 Task: Look for space in Sigli, Indonesia from 5th September, 2023 to 12th September, 2023 for 2 adults in price range Rs.10000 to Rs.15000.  With 1  bedroom having 1 bed and 1 bathroom. Property type can be house, flat, guest house, hotel. Booking option can be shelf check-in. Required host language is English.
Action: Mouse moved to (428, 68)
Screenshot: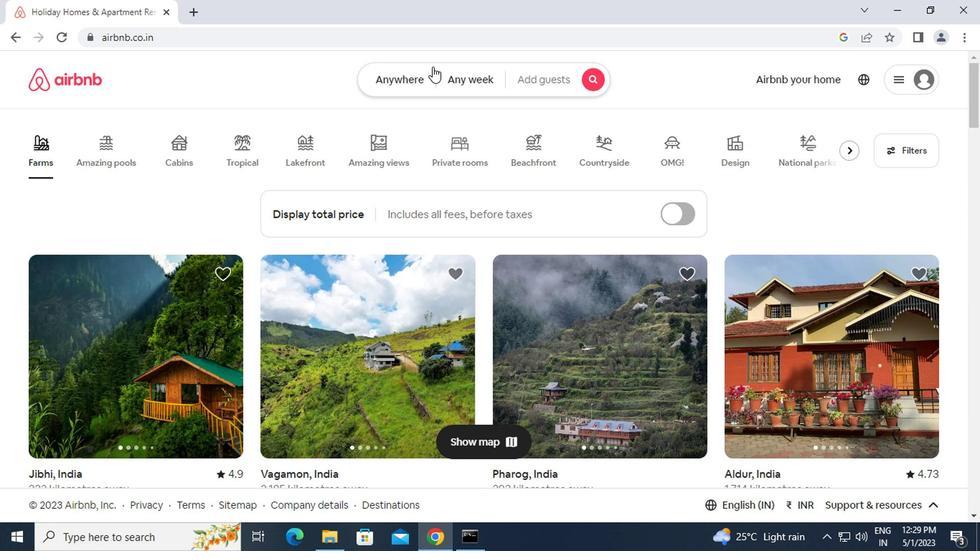 
Action: Mouse pressed left at (428, 68)
Screenshot: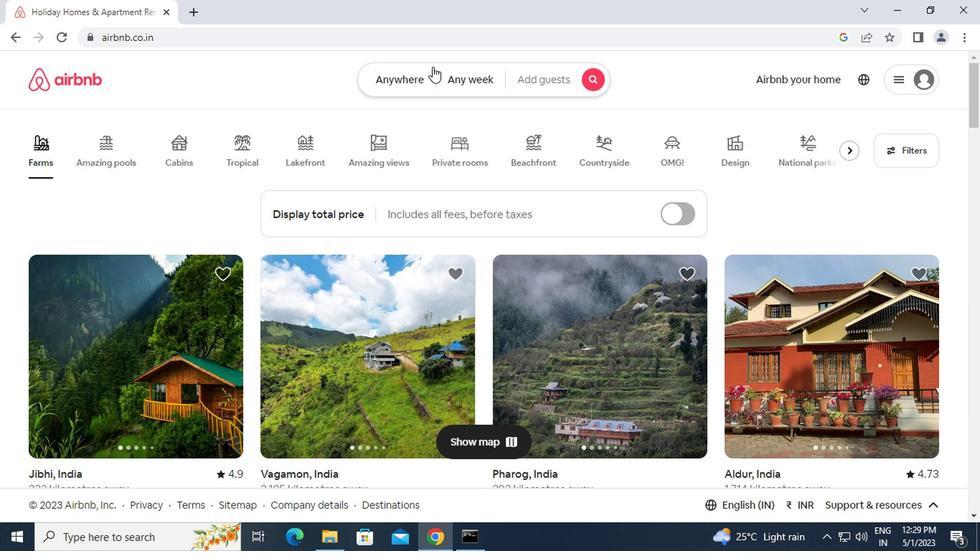 
Action: Mouse moved to (359, 126)
Screenshot: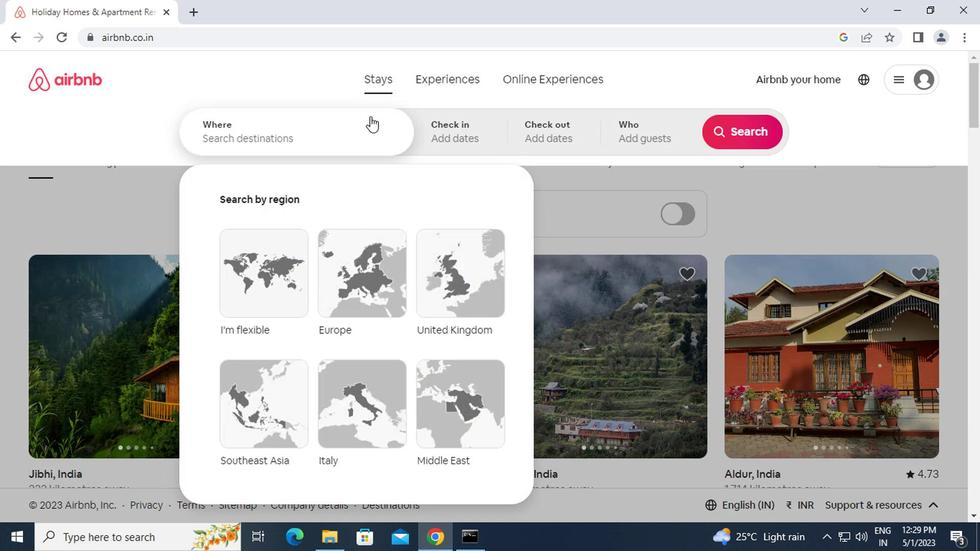 
Action: Mouse pressed left at (359, 126)
Screenshot: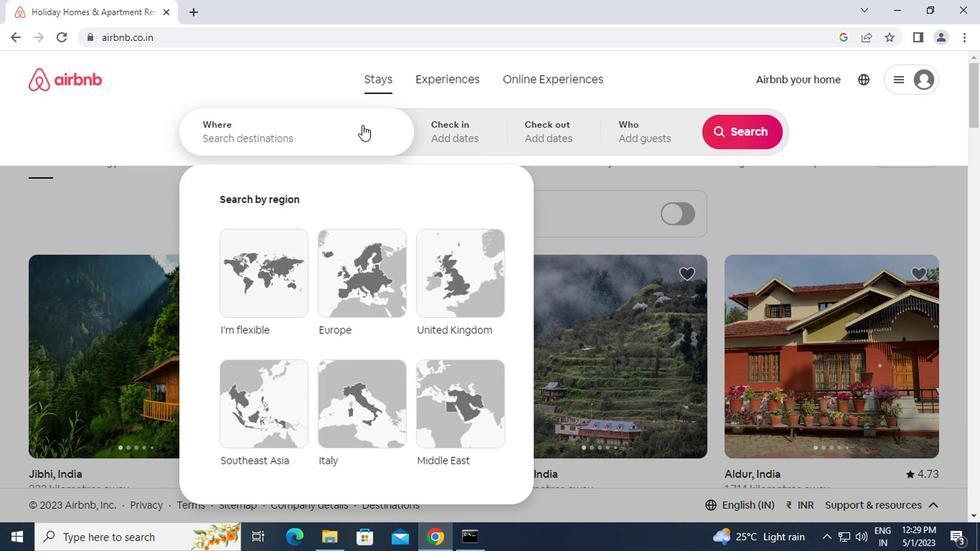
Action: Key pressed <Key.caps_lock>s<Key.caps_lock>igli,<Key.space><Key.caps_lock>i<Key.caps_lock>ndonesia<Key.enter>
Screenshot: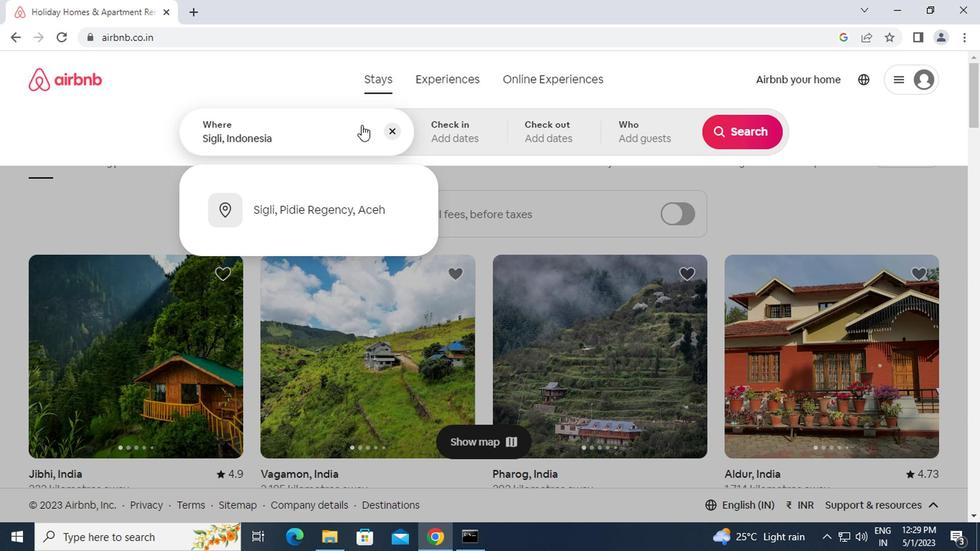 
Action: Mouse moved to (725, 245)
Screenshot: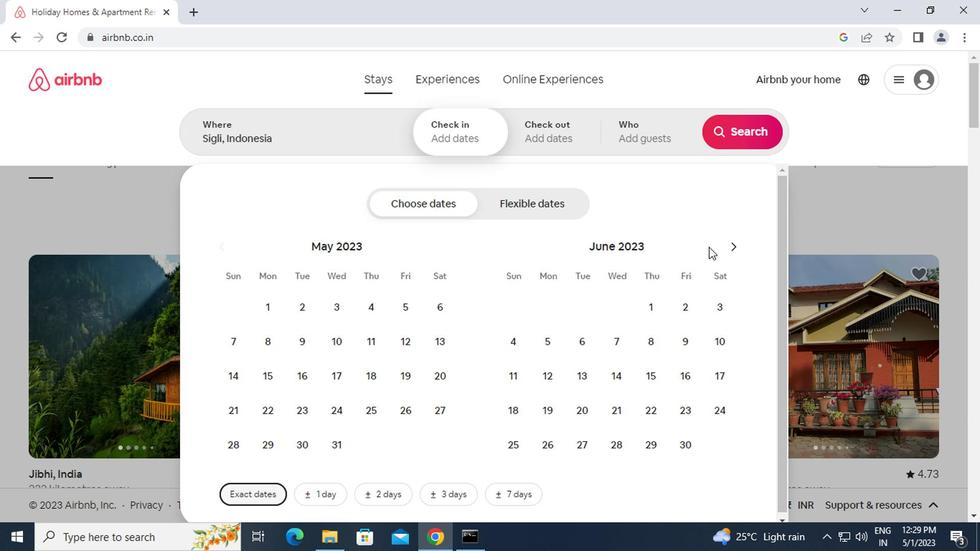 
Action: Mouse pressed left at (725, 245)
Screenshot: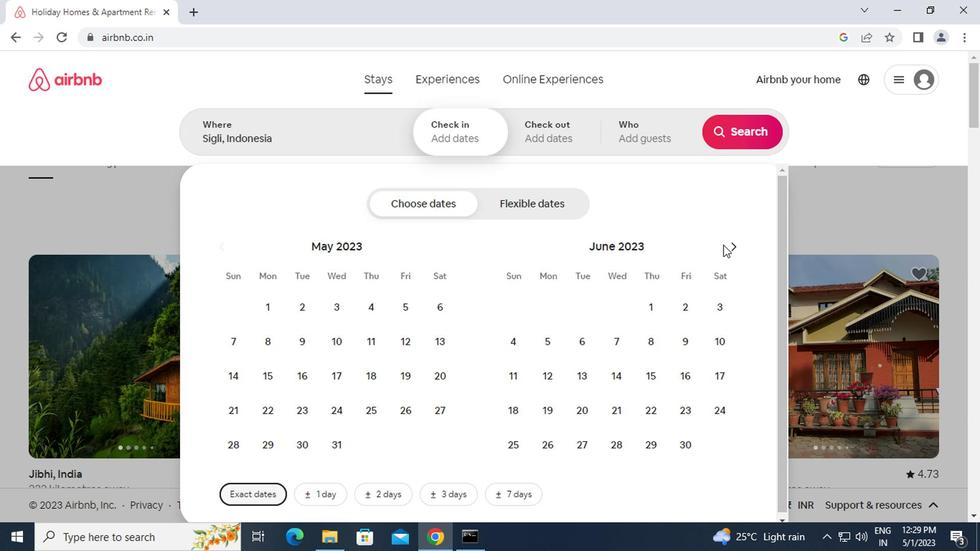 
Action: Mouse pressed left at (725, 245)
Screenshot: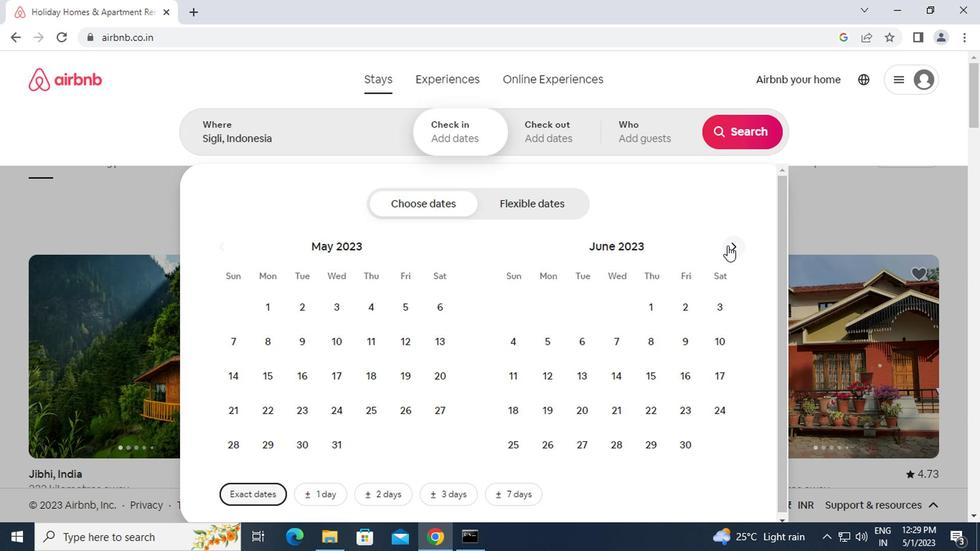
Action: Mouse pressed left at (725, 245)
Screenshot: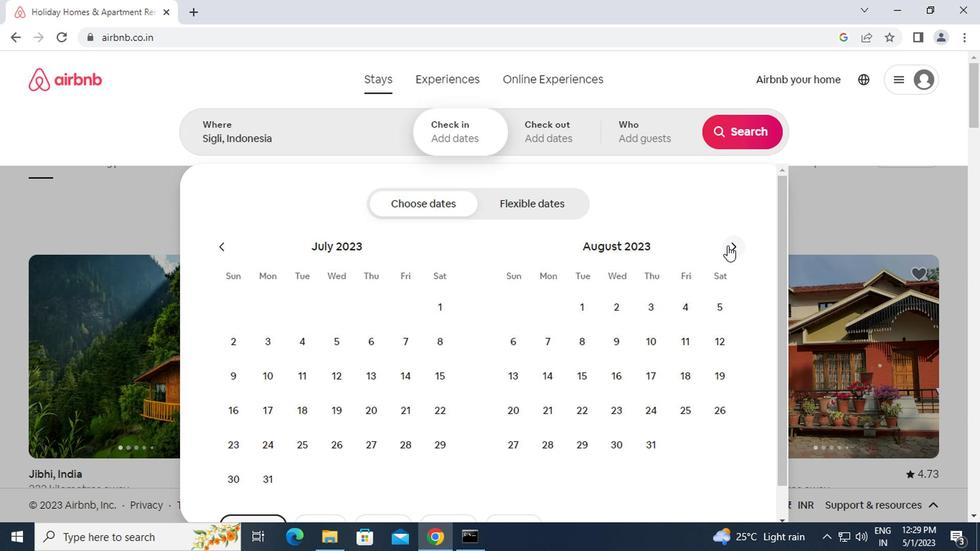 
Action: Mouse moved to (577, 343)
Screenshot: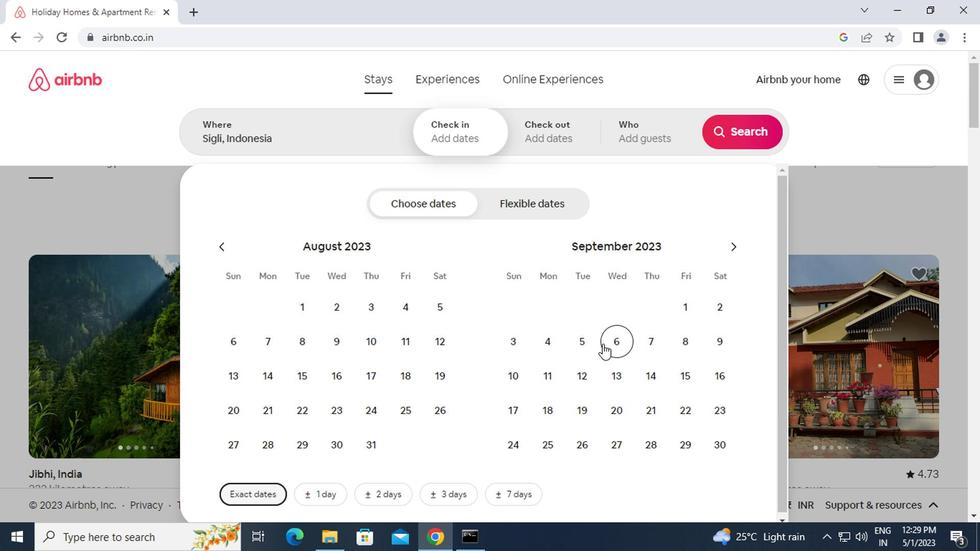 
Action: Mouse pressed left at (577, 343)
Screenshot: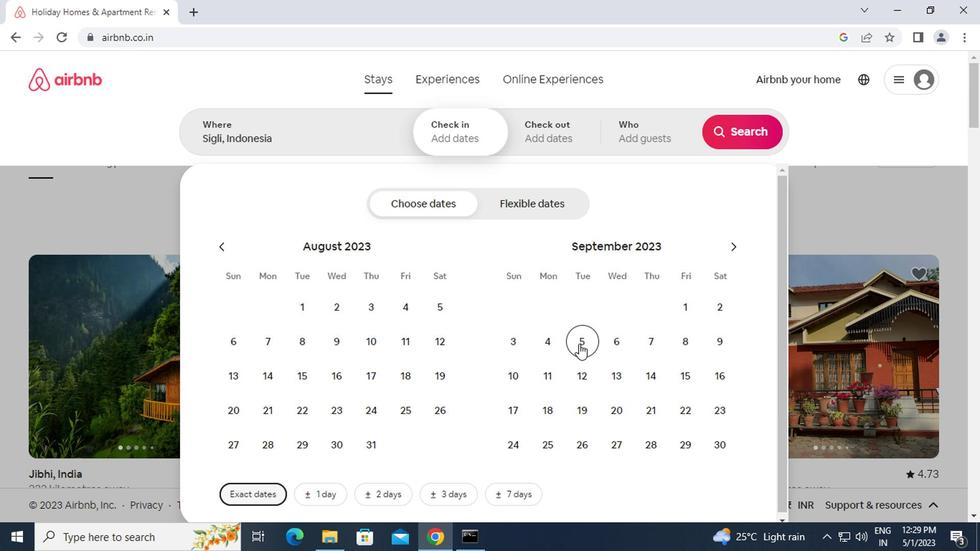 
Action: Mouse moved to (581, 377)
Screenshot: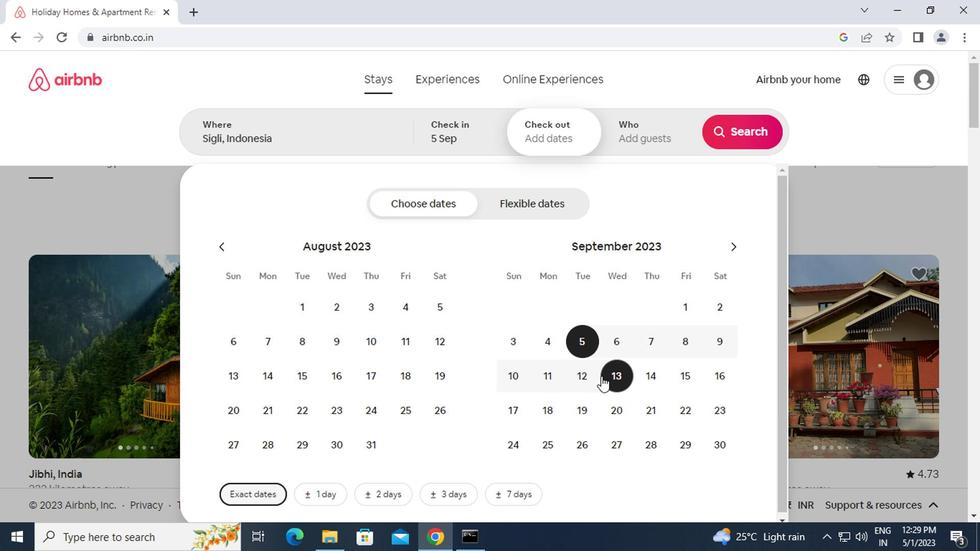 
Action: Mouse pressed left at (581, 377)
Screenshot: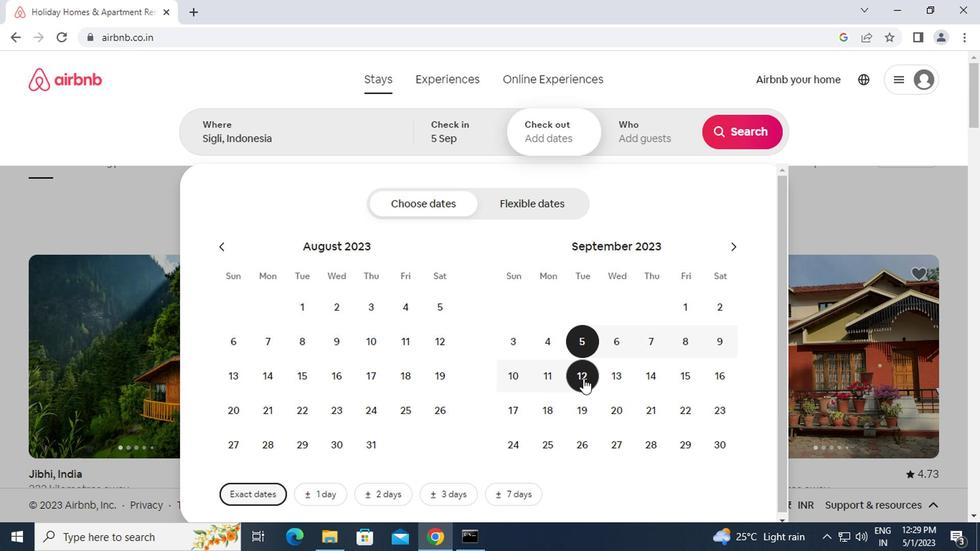 
Action: Mouse moved to (634, 128)
Screenshot: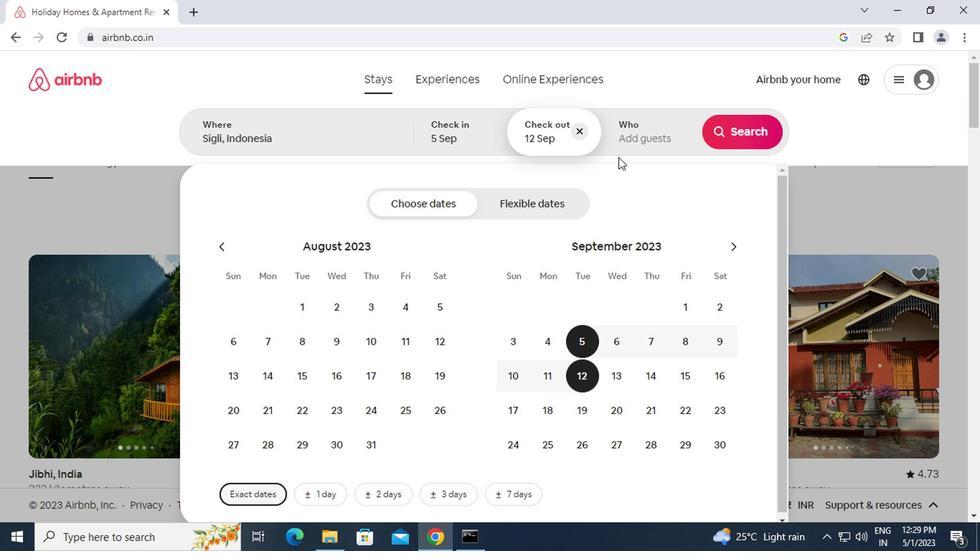 
Action: Mouse pressed left at (634, 128)
Screenshot: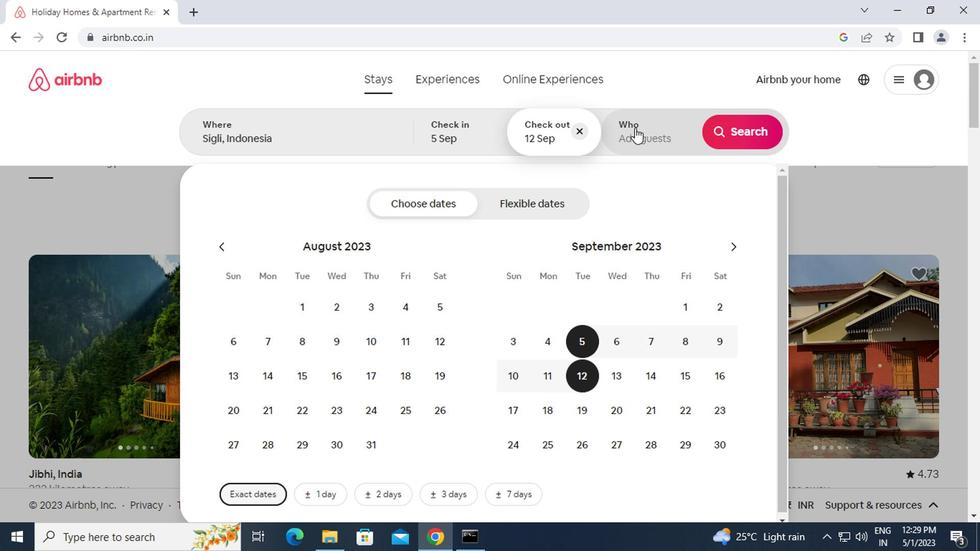 
Action: Mouse moved to (752, 210)
Screenshot: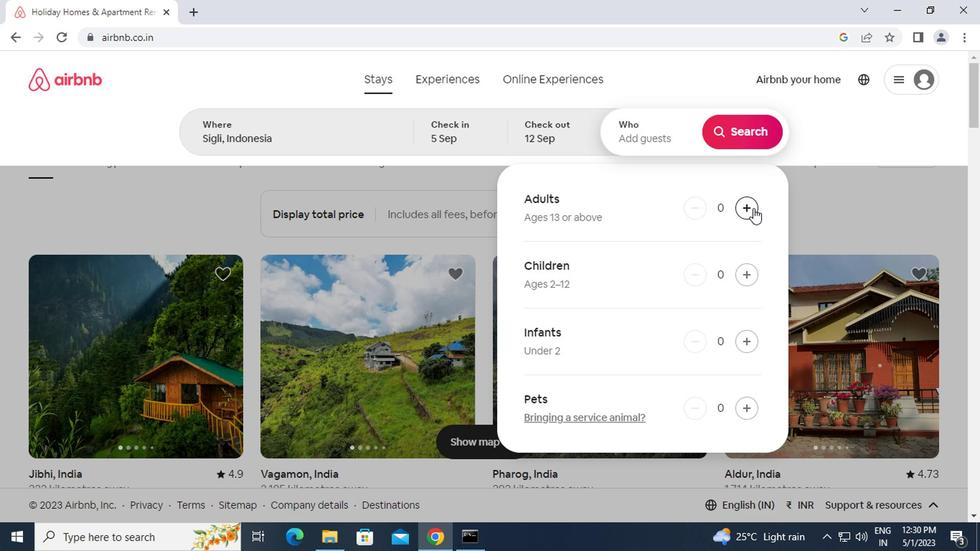 
Action: Mouse pressed left at (752, 210)
Screenshot: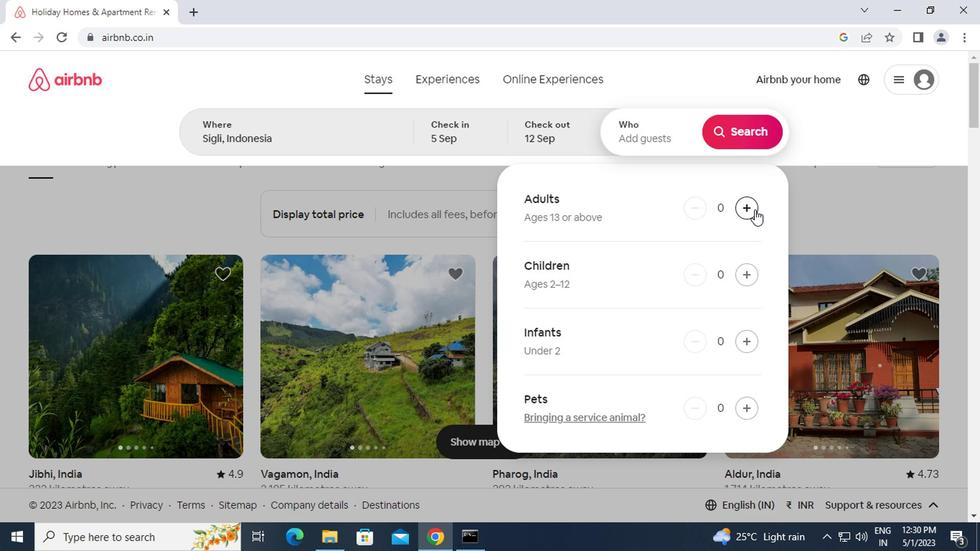 
Action: Mouse pressed left at (752, 210)
Screenshot: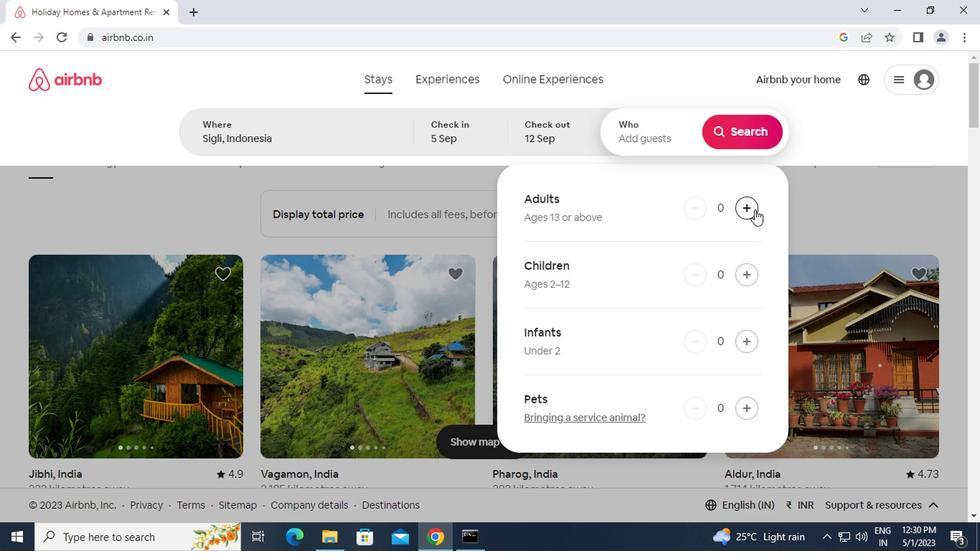 
Action: Mouse moved to (741, 138)
Screenshot: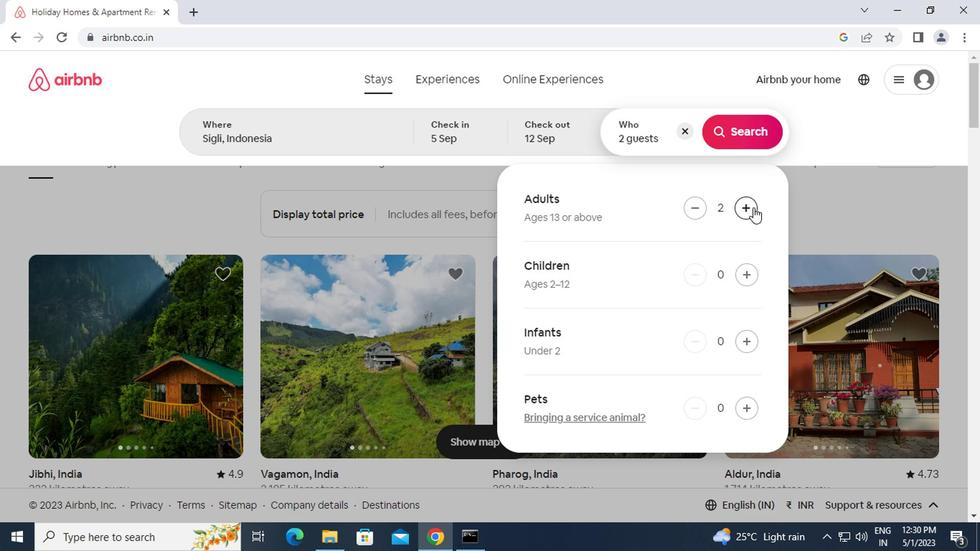 
Action: Mouse pressed left at (741, 138)
Screenshot: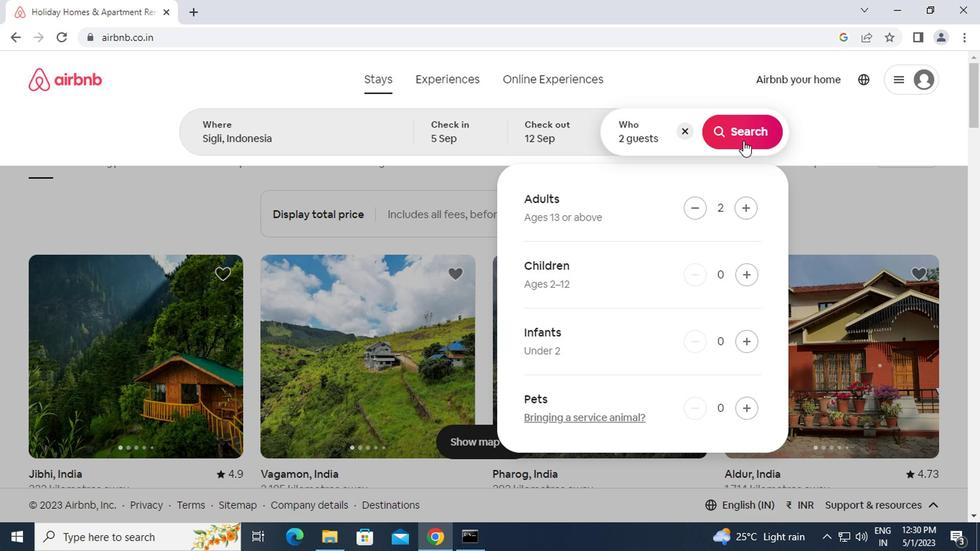 
Action: Mouse moved to (912, 135)
Screenshot: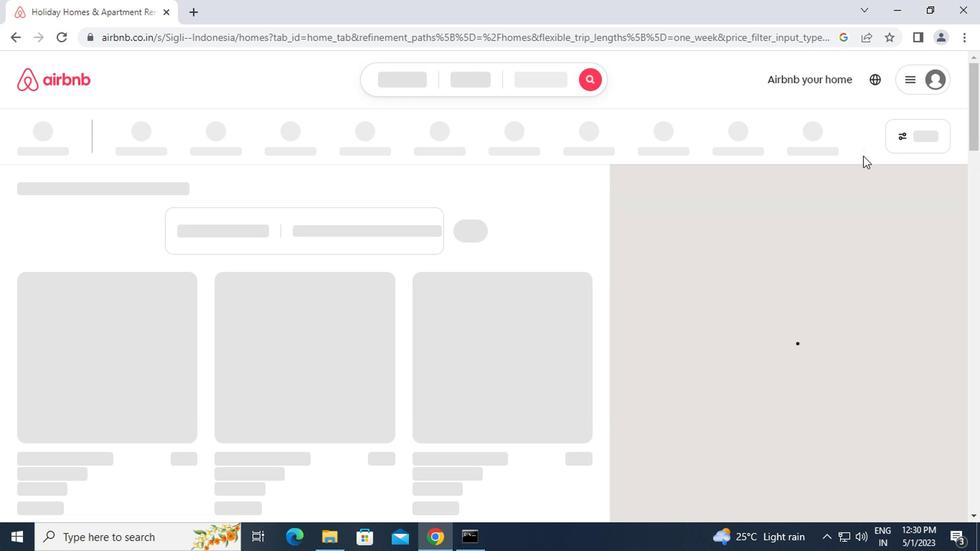 
Action: Mouse pressed left at (912, 135)
Screenshot: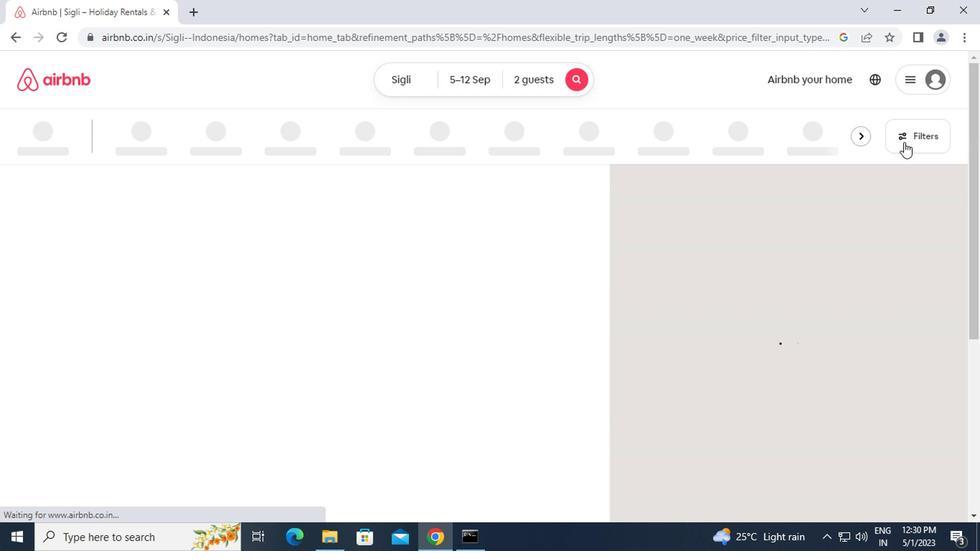
Action: Mouse moved to (314, 230)
Screenshot: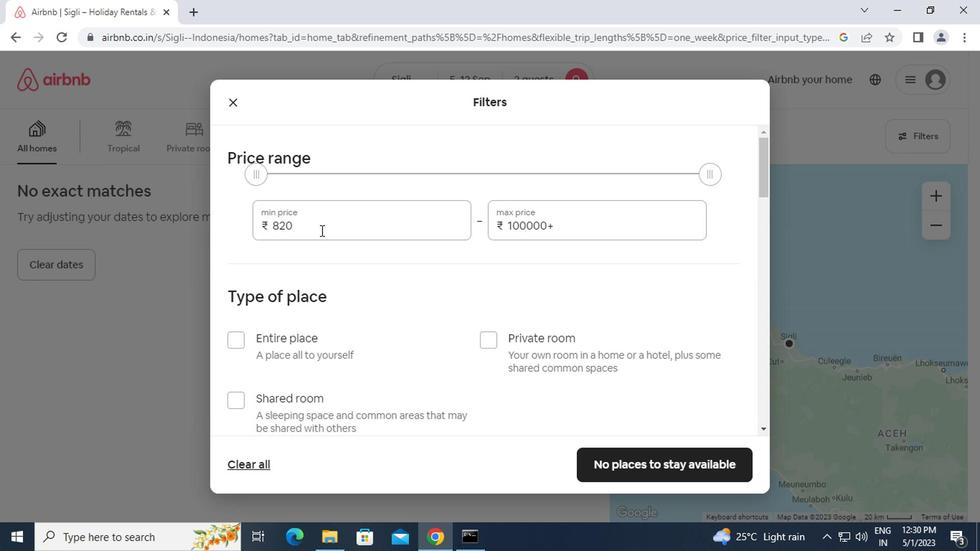 
Action: Mouse pressed left at (314, 230)
Screenshot: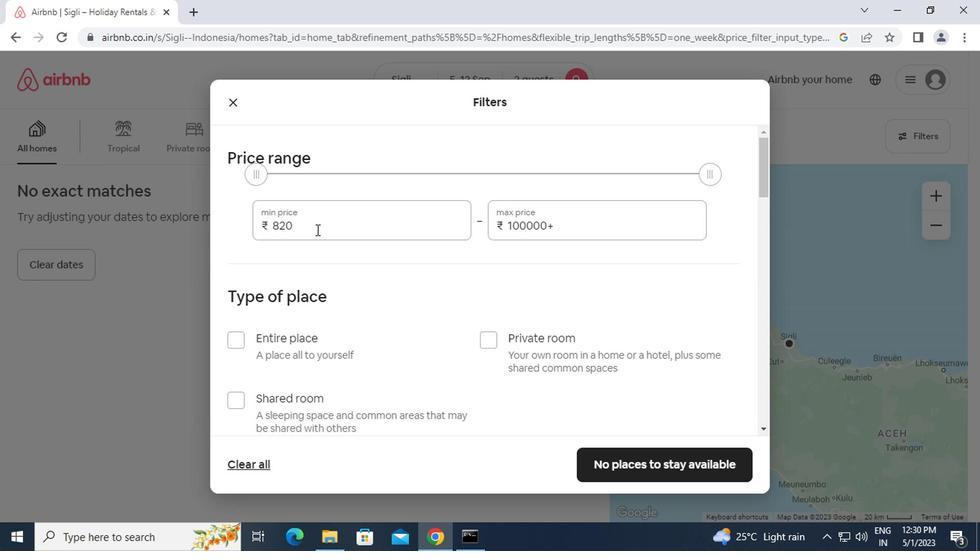 
Action: Mouse moved to (222, 232)
Screenshot: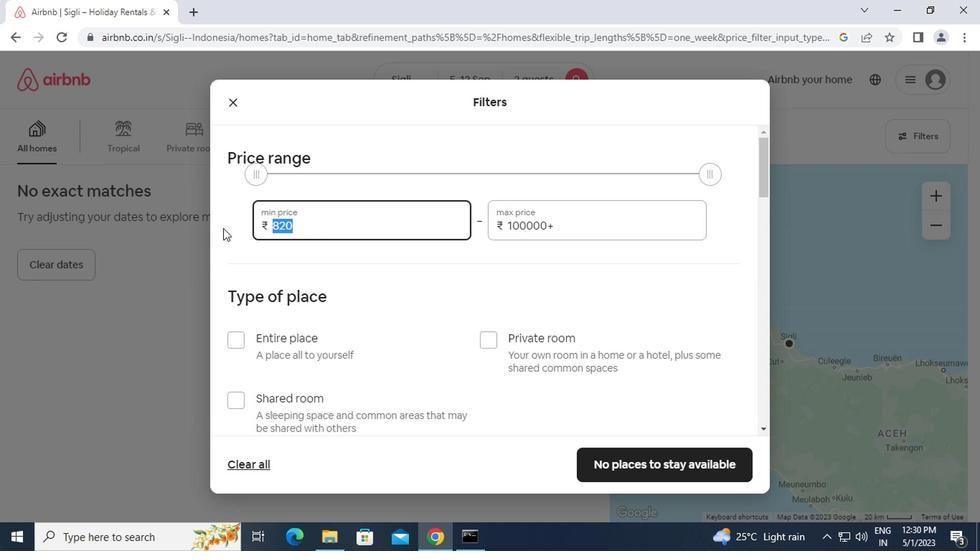 
Action: Key pressed 10000<Key.tab><Key.backspace><Key.backspace><Key.backspace><Key.backspace><Key.backspace><Key.backspace><Key.backspace><Key.backspace><Key.backspace>15000
Screenshot: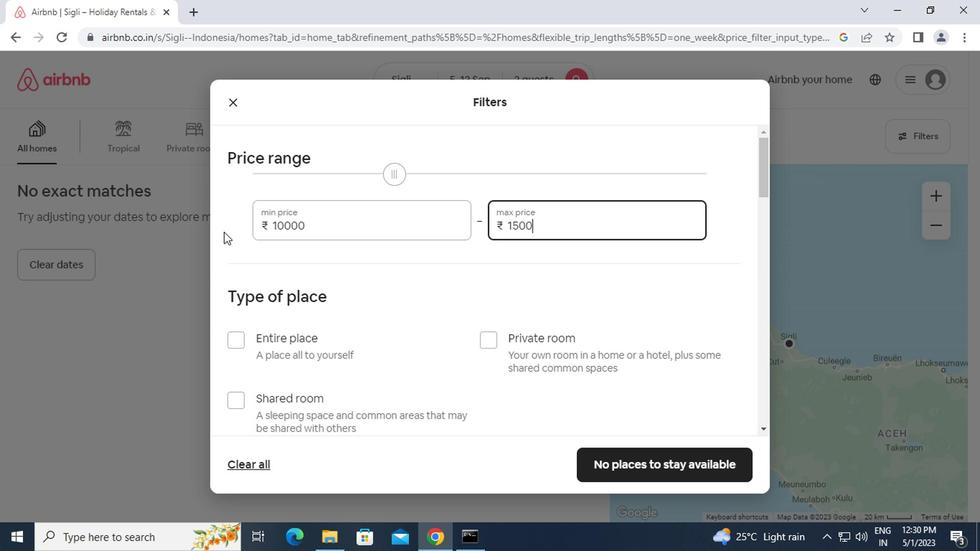 
Action: Mouse moved to (268, 286)
Screenshot: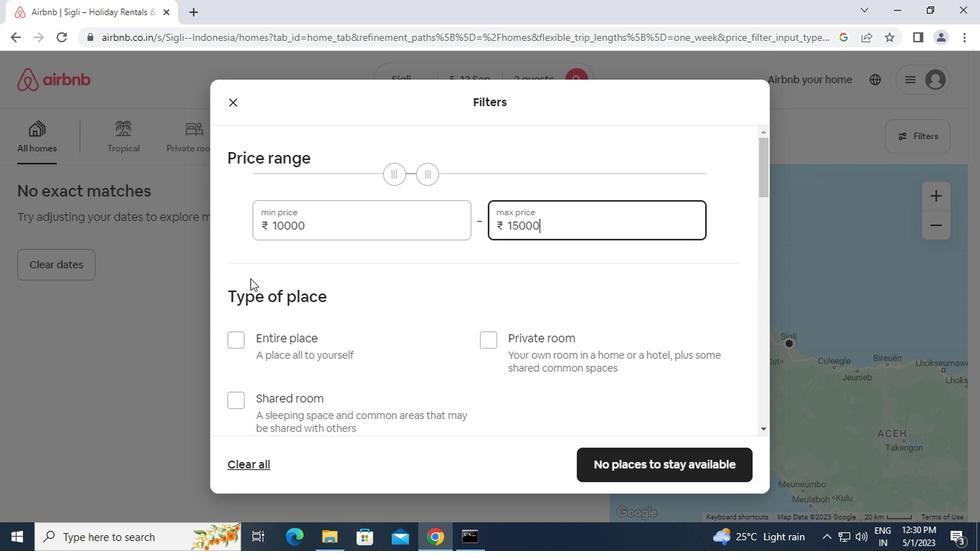 
Action: Mouse scrolled (268, 285) with delta (0, -1)
Screenshot: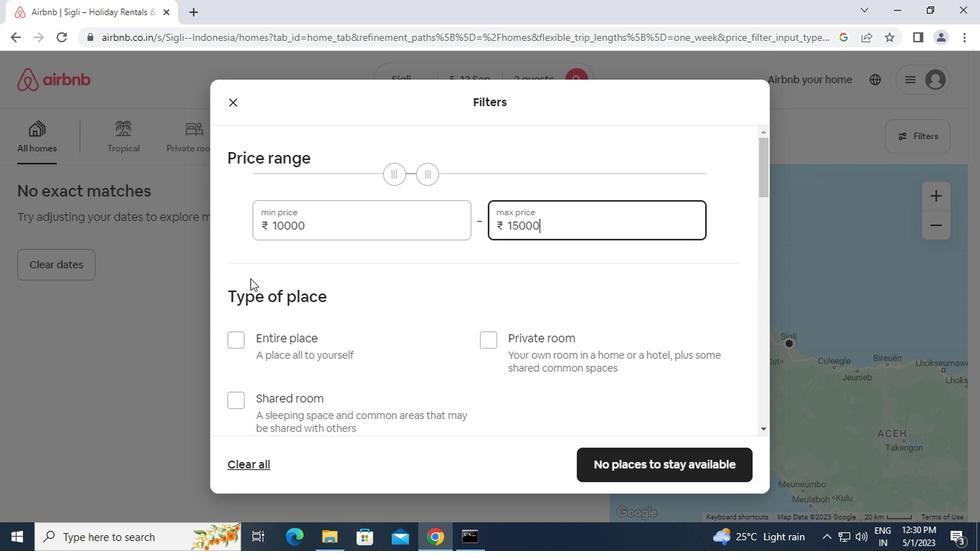 
Action: Mouse scrolled (268, 285) with delta (0, -1)
Screenshot: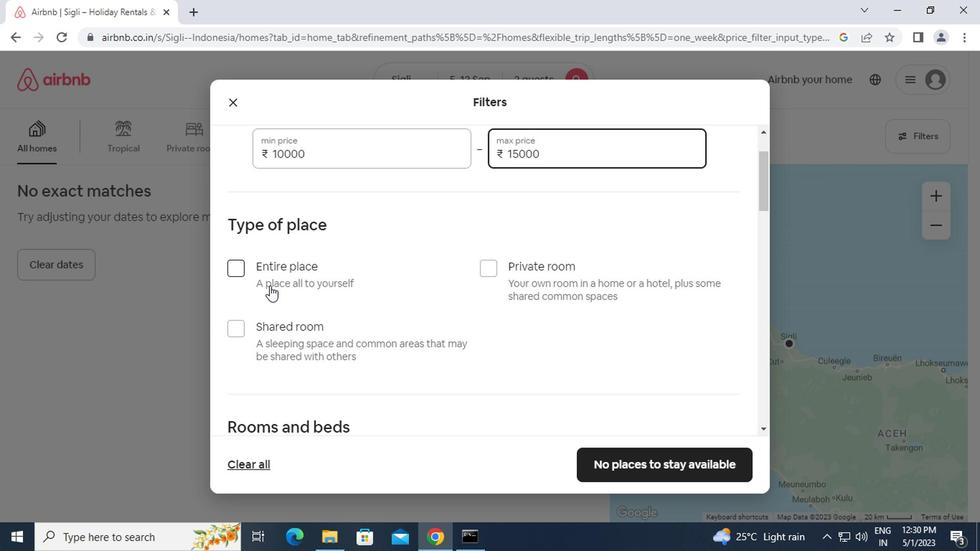 
Action: Mouse scrolled (268, 285) with delta (0, -1)
Screenshot: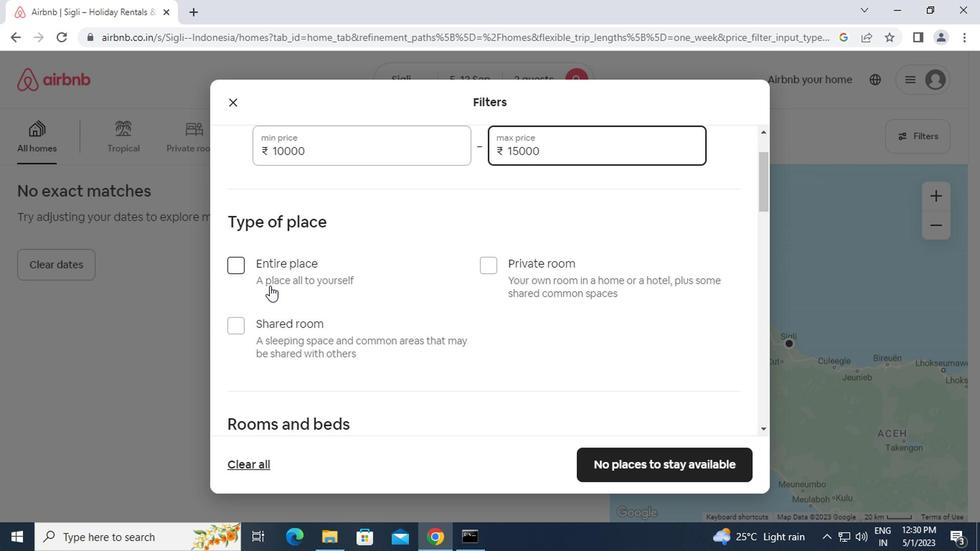
Action: Mouse scrolled (268, 285) with delta (0, -1)
Screenshot: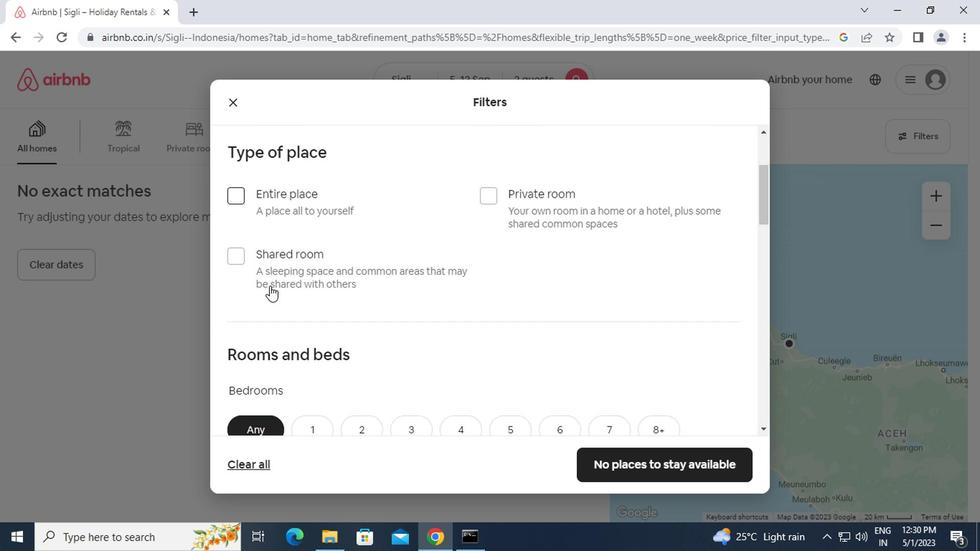 
Action: Mouse moved to (306, 281)
Screenshot: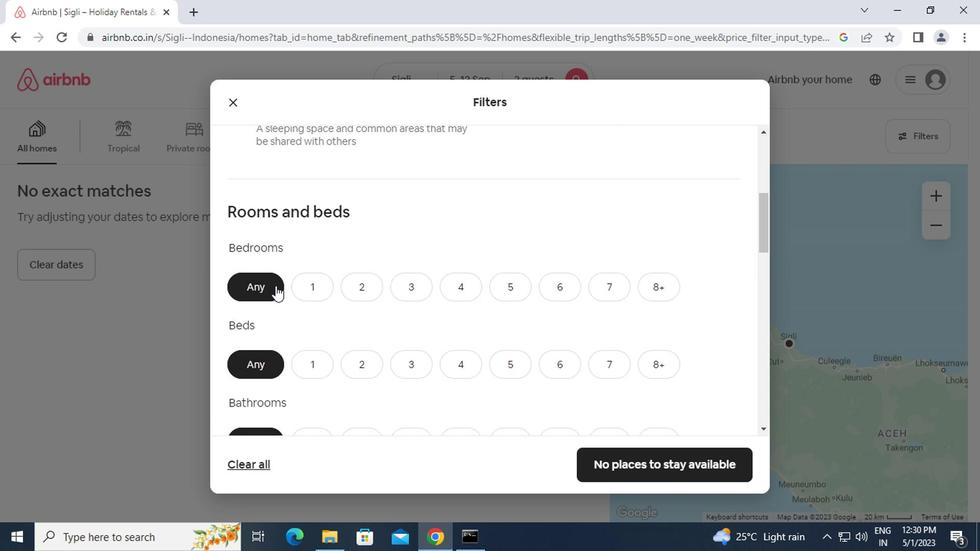 
Action: Mouse scrolled (306, 280) with delta (0, 0)
Screenshot: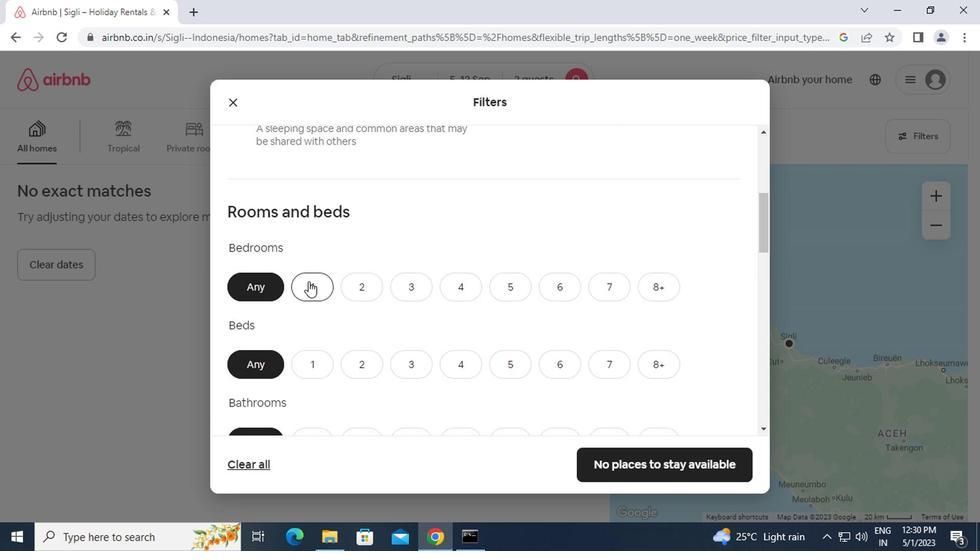 
Action: Mouse moved to (312, 225)
Screenshot: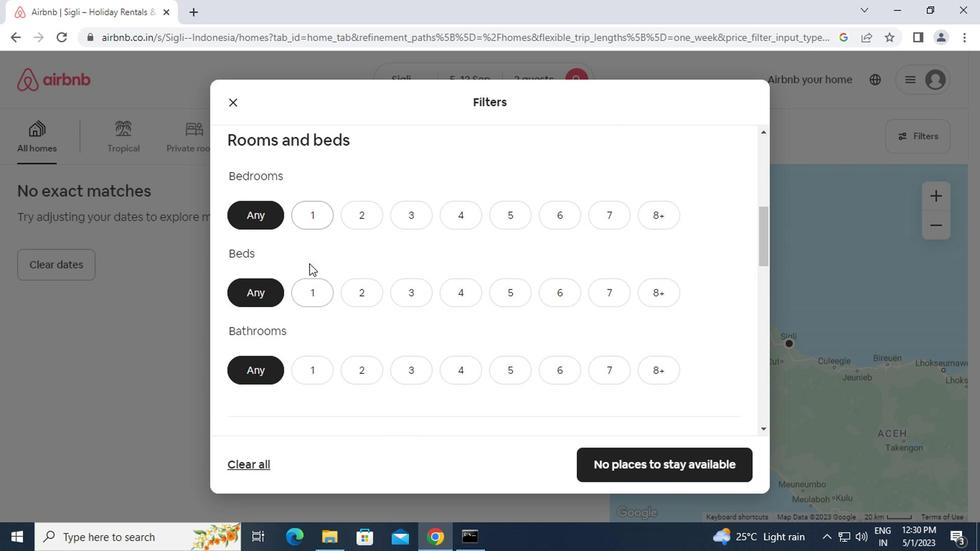 
Action: Mouse pressed left at (312, 225)
Screenshot: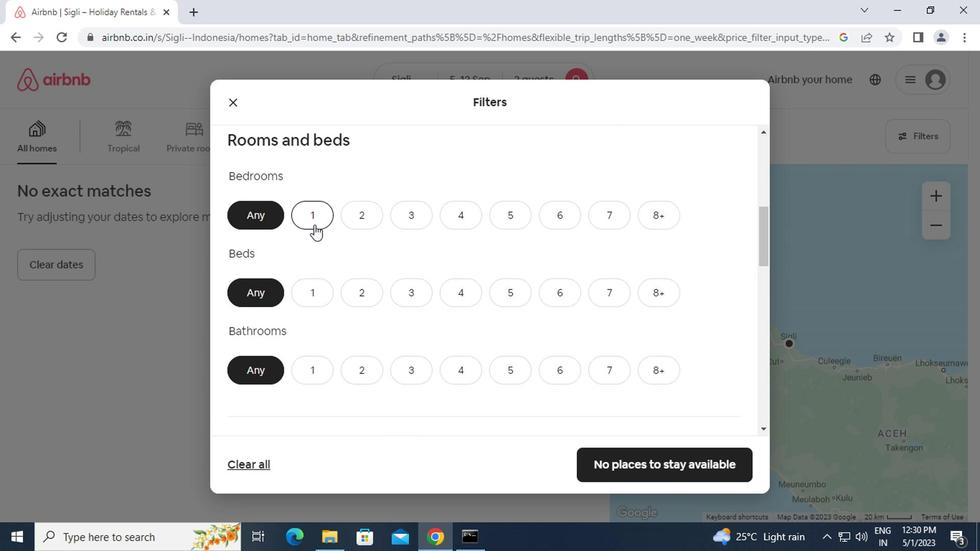 
Action: Mouse moved to (313, 291)
Screenshot: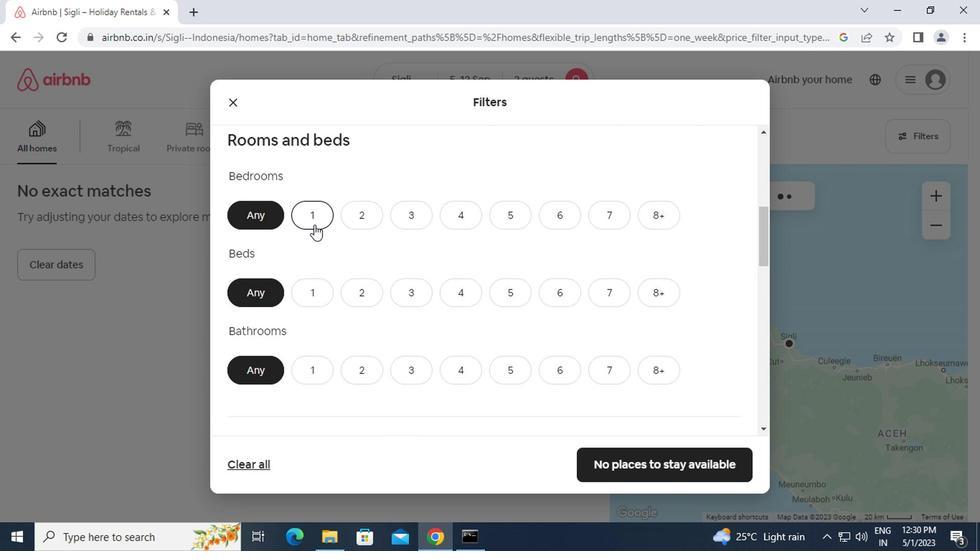 
Action: Mouse pressed left at (313, 291)
Screenshot: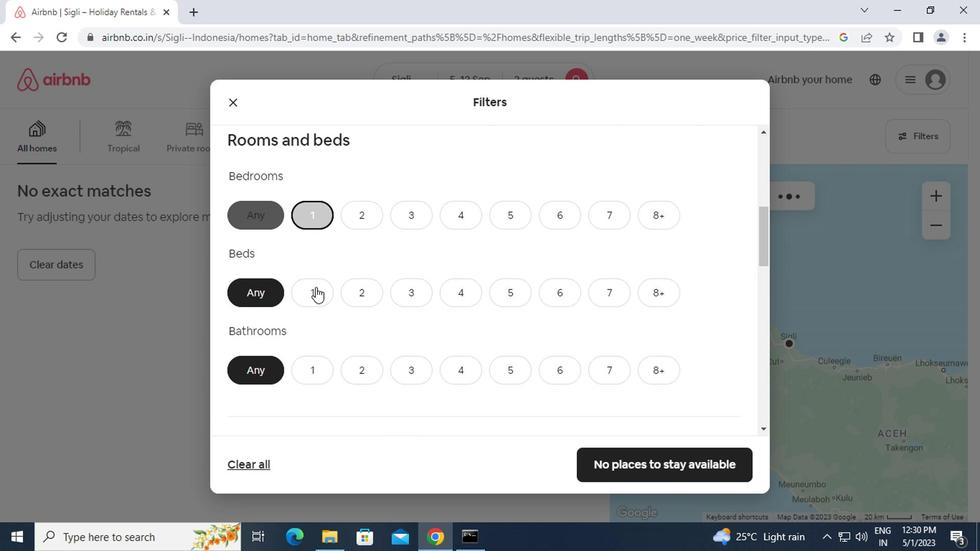 
Action: Mouse moved to (313, 353)
Screenshot: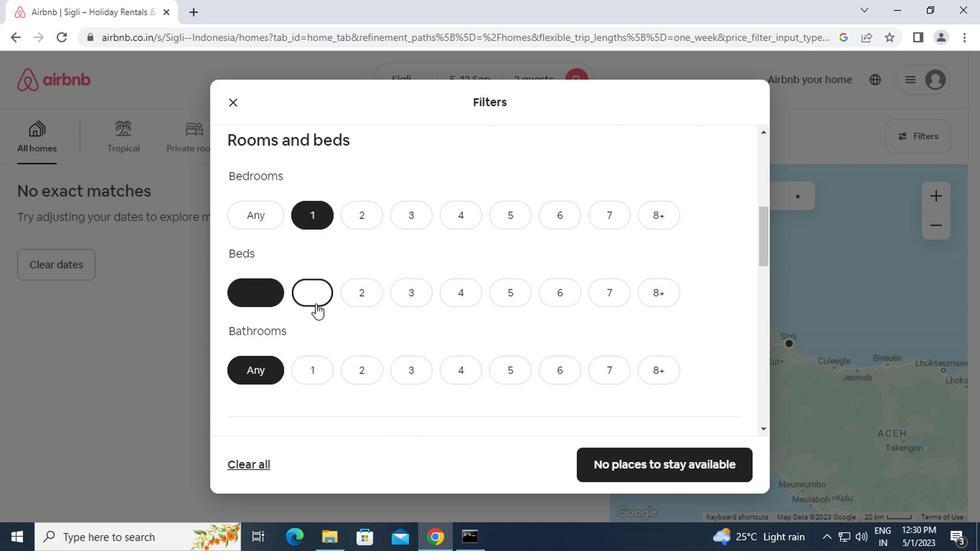 
Action: Mouse pressed left at (313, 353)
Screenshot: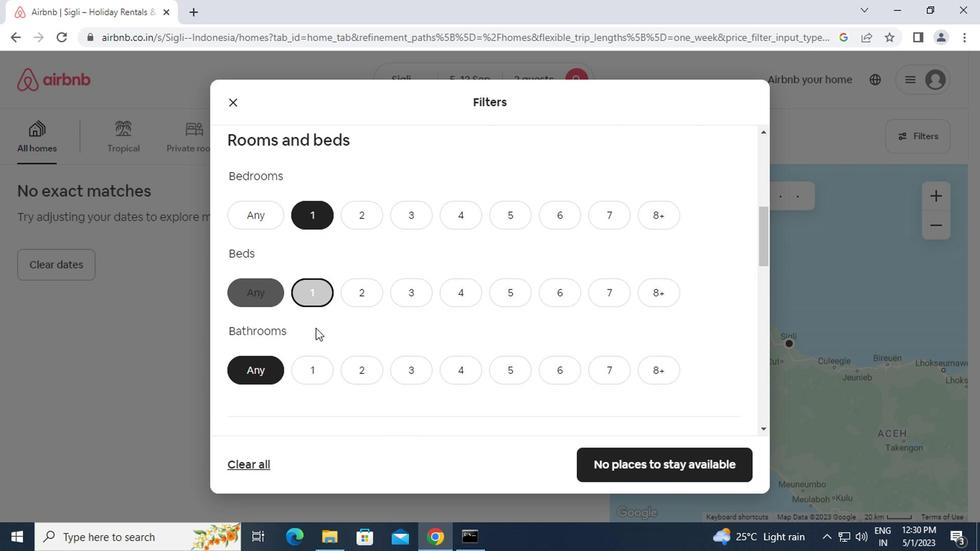 
Action: Mouse moved to (314, 376)
Screenshot: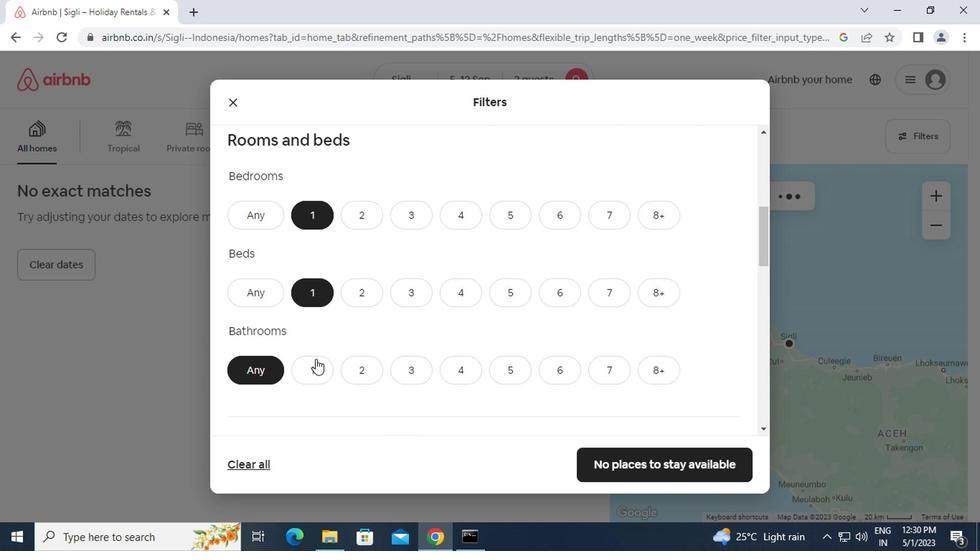 
Action: Mouse pressed left at (314, 376)
Screenshot: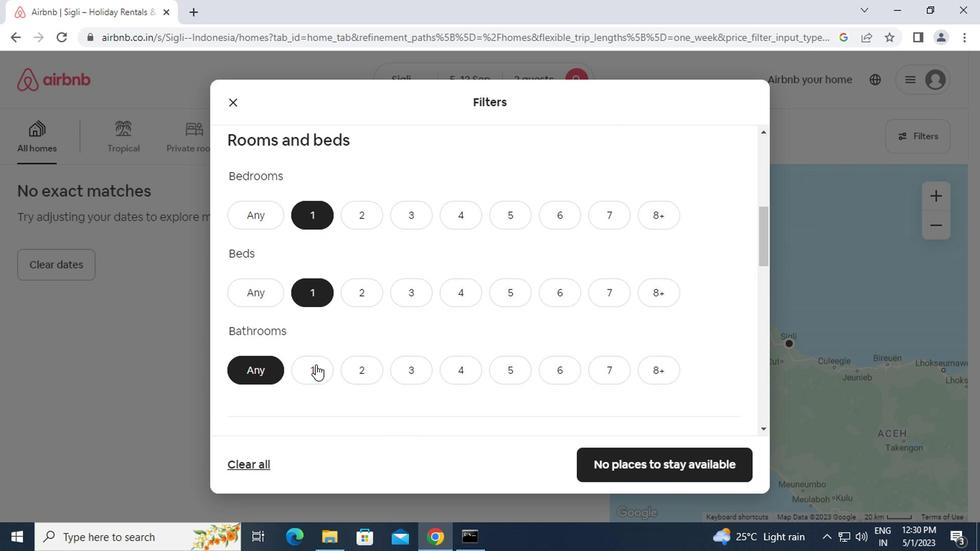 
Action: Mouse moved to (338, 363)
Screenshot: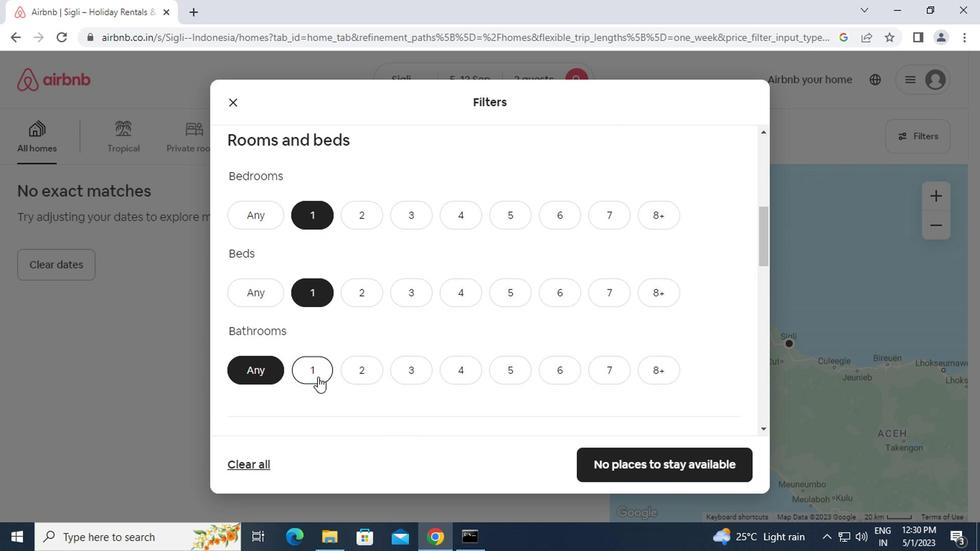 
Action: Mouse scrolled (338, 362) with delta (0, -1)
Screenshot: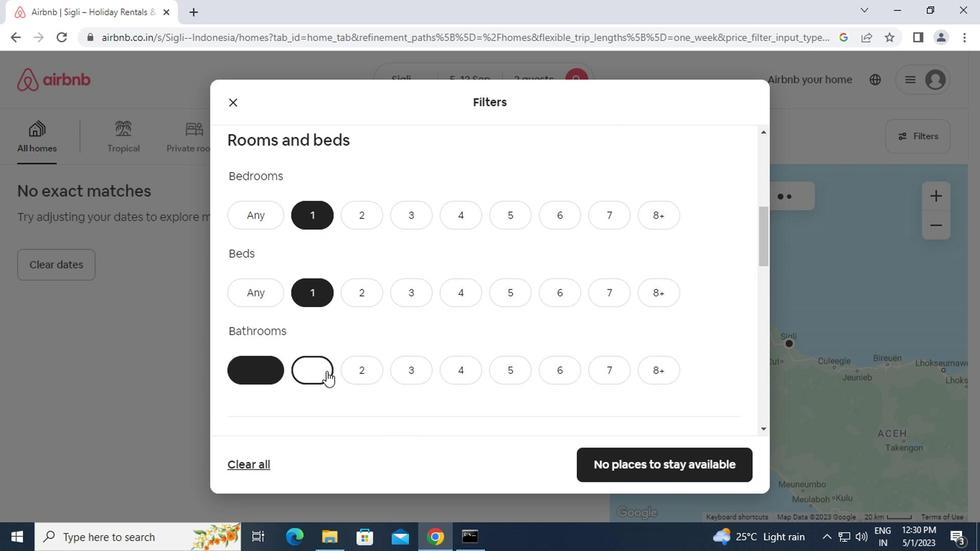 
Action: Mouse scrolled (338, 362) with delta (0, -1)
Screenshot: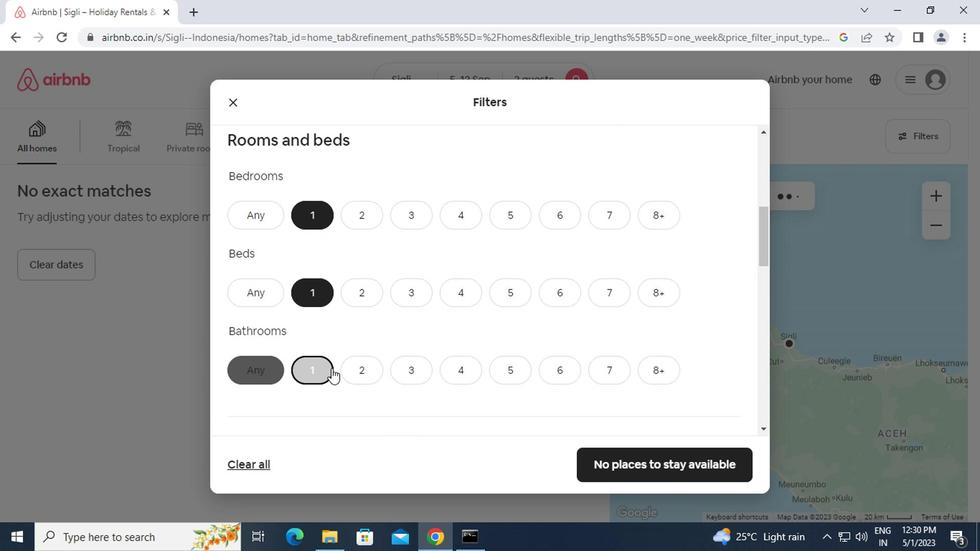 
Action: Mouse scrolled (338, 362) with delta (0, -1)
Screenshot: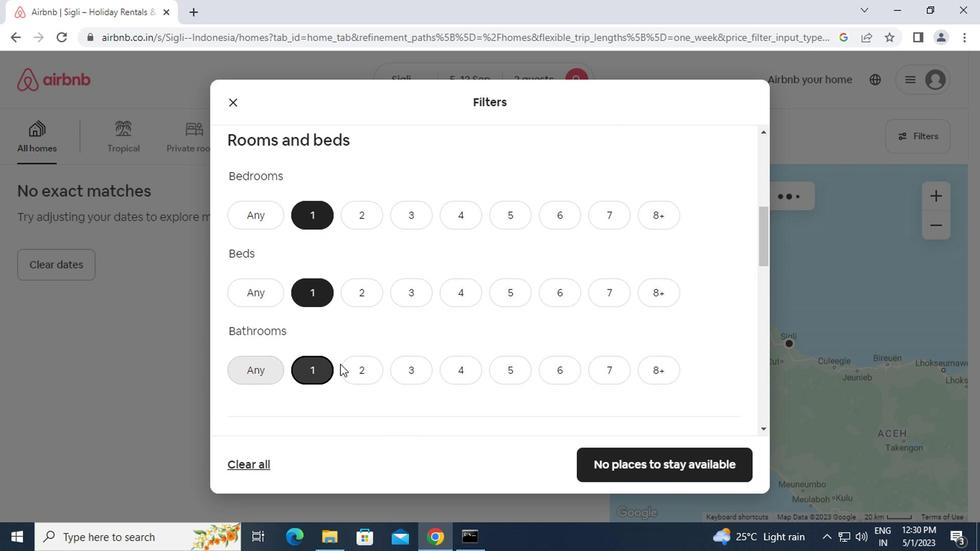 
Action: Mouse moved to (327, 364)
Screenshot: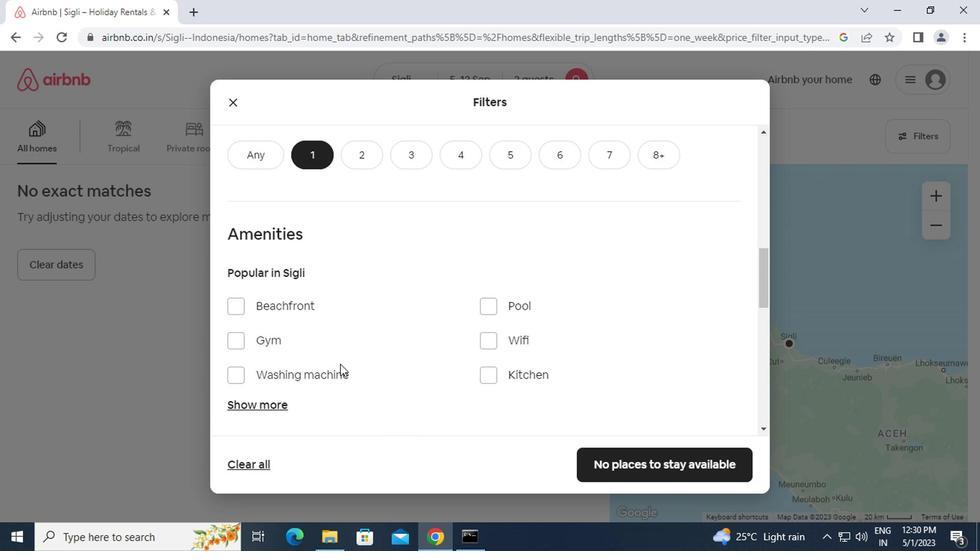 
Action: Mouse scrolled (327, 363) with delta (0, 0)
Screenshot: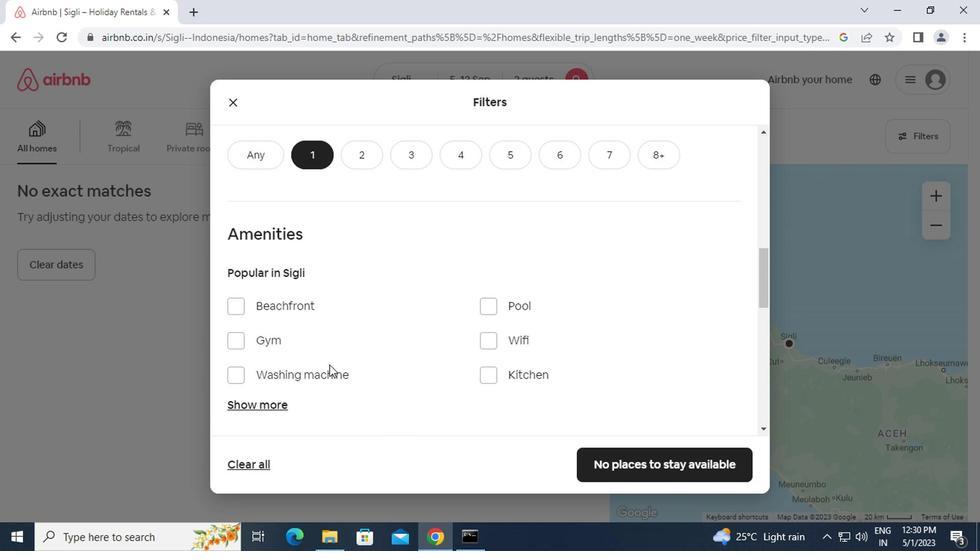 
Action: Mouse scrolled (327, 363) with delta (0, 0)
Screenshot: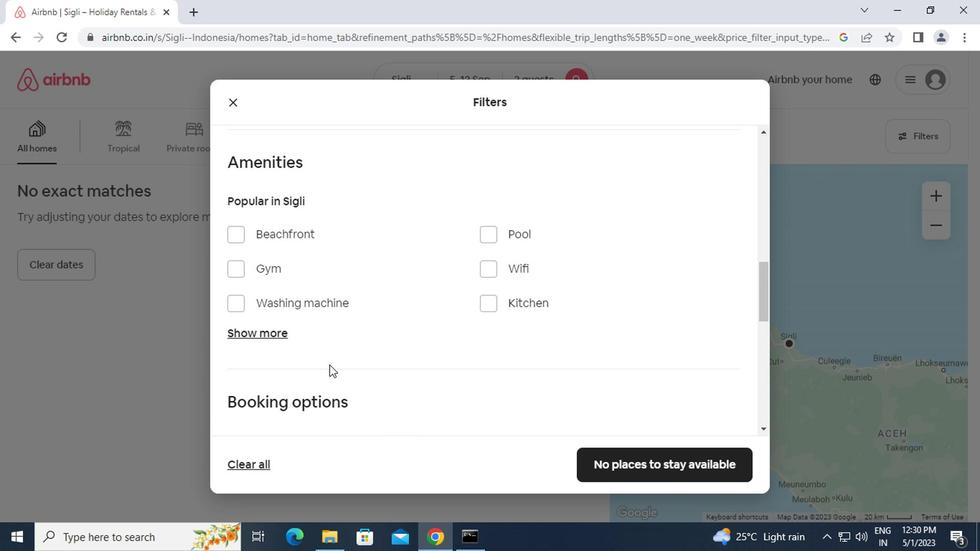 
Action: Mouse scrolled (327, 363) with delta (0, 0)
Screenshot: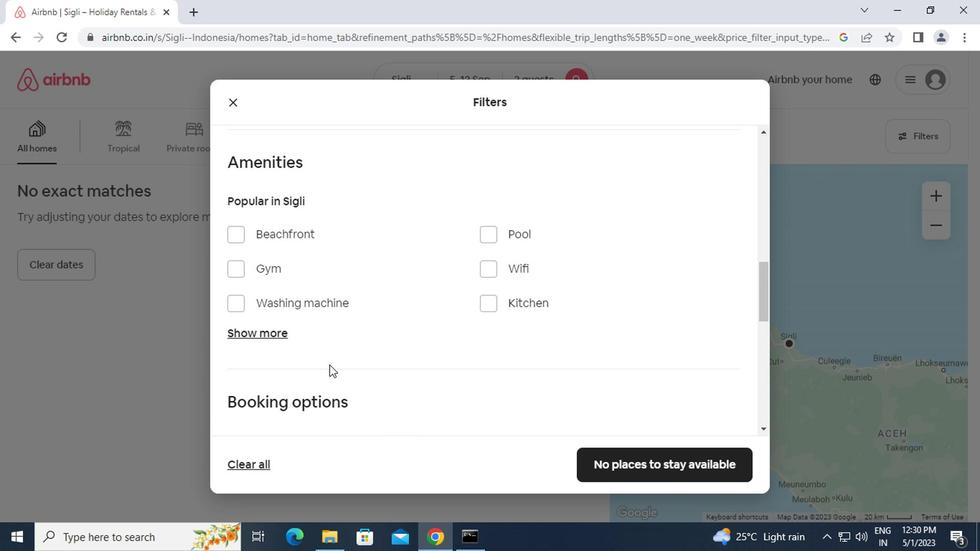 
Action: Mouse moved to (452, 345)
Screenshot: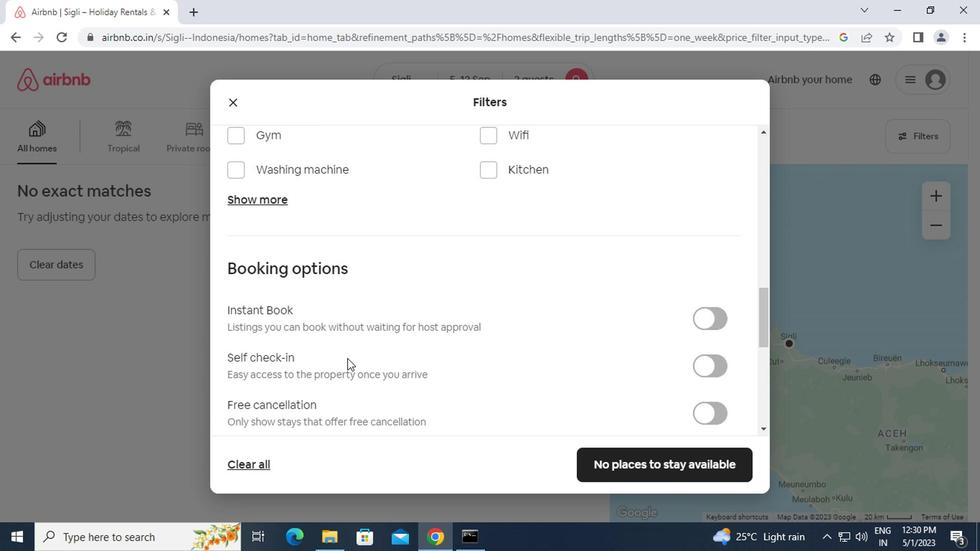 
Action: Mouse scrolled (452, 344) with delta (0, -1)
Screenshot: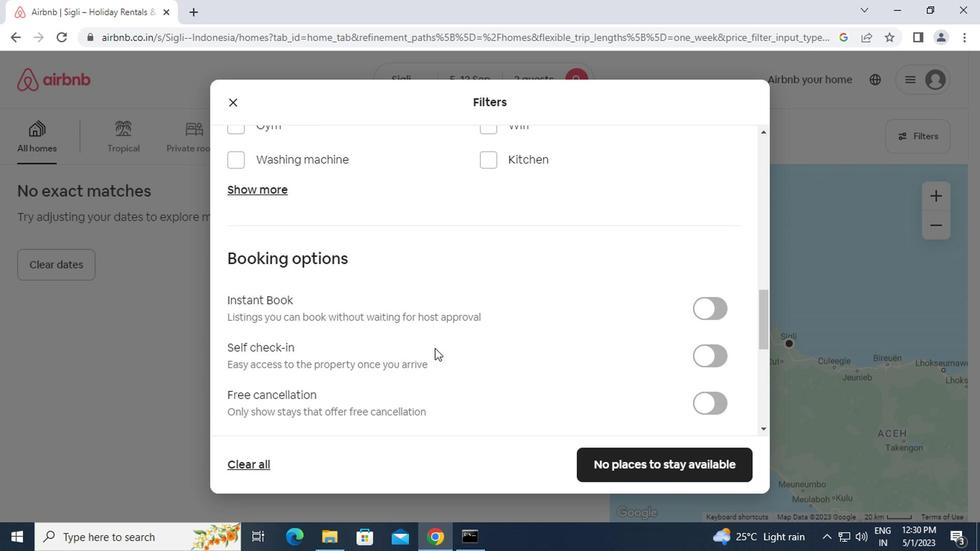 
Action: Mouse scrolled (452, 344) with delta (0, -1)
Screenshot: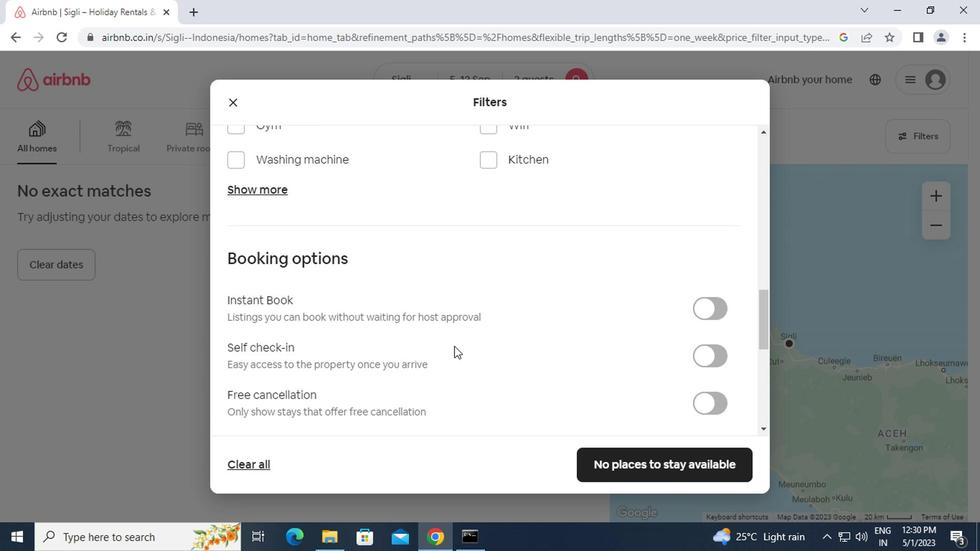 
Action: Mouse moved to (703, 209)
Screenshot: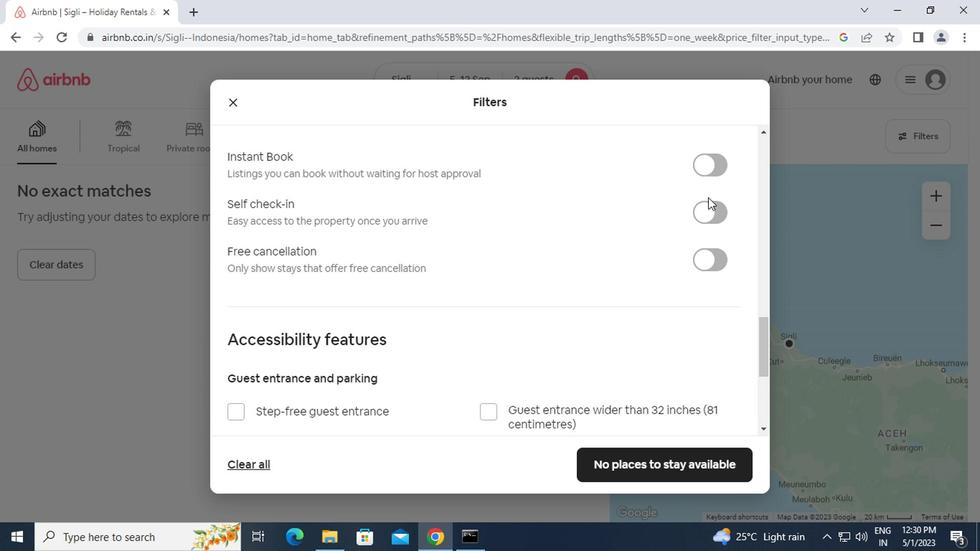 
Action: Mouse pressed left at (703, 209)
Screenshot: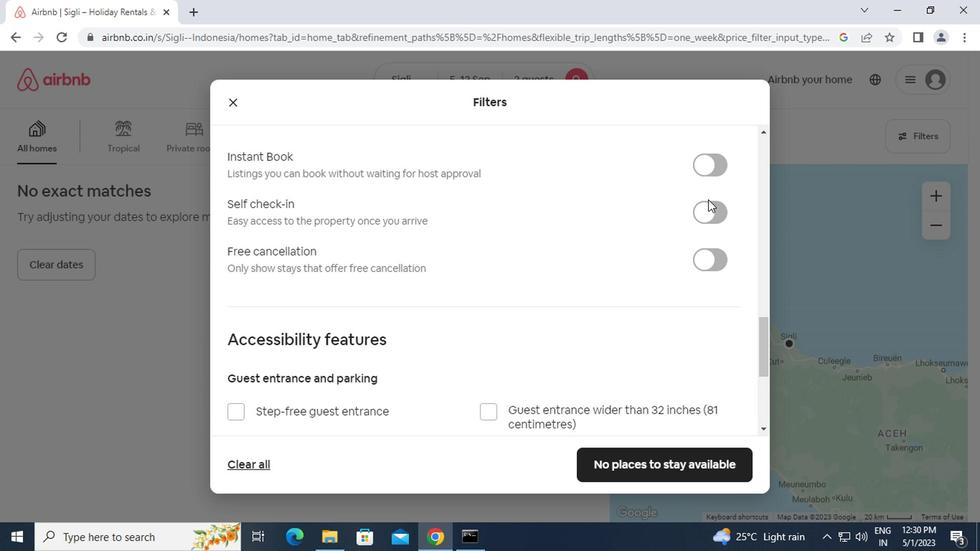 
Action: Mouse moved to (380, 361)
Screenshot: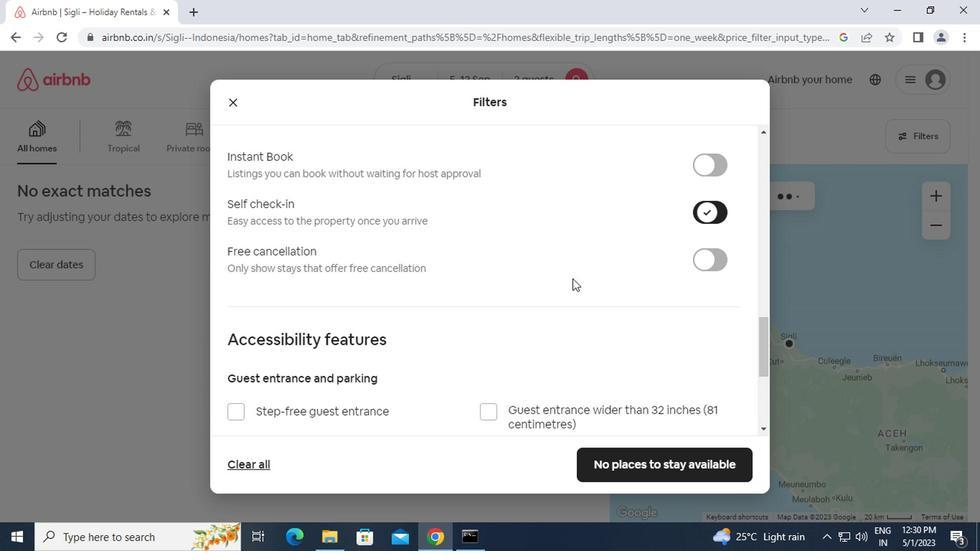 
Action: Mouse scrolled (380, 360) with delta (0, 0)
Screenshot: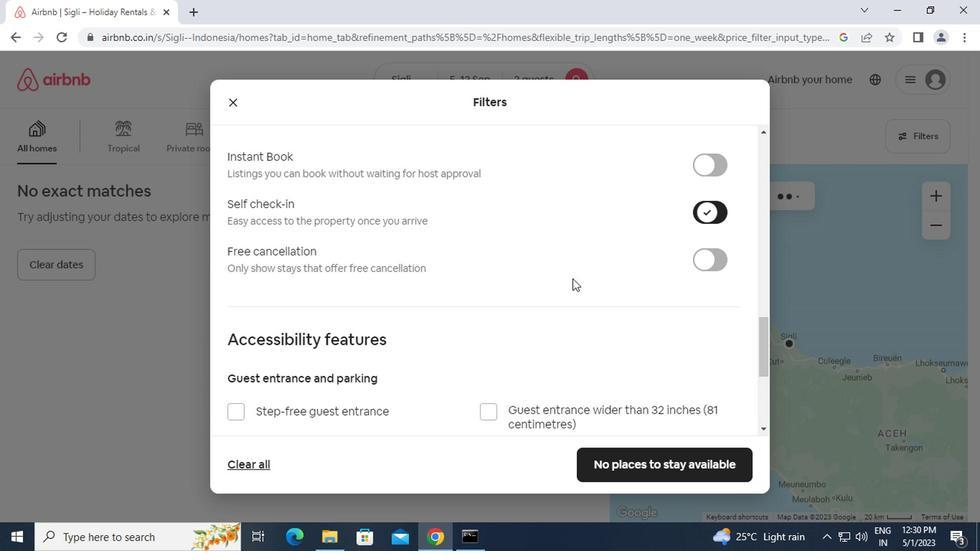 
Action: Mouse moved to (377, 362)
Screenshot: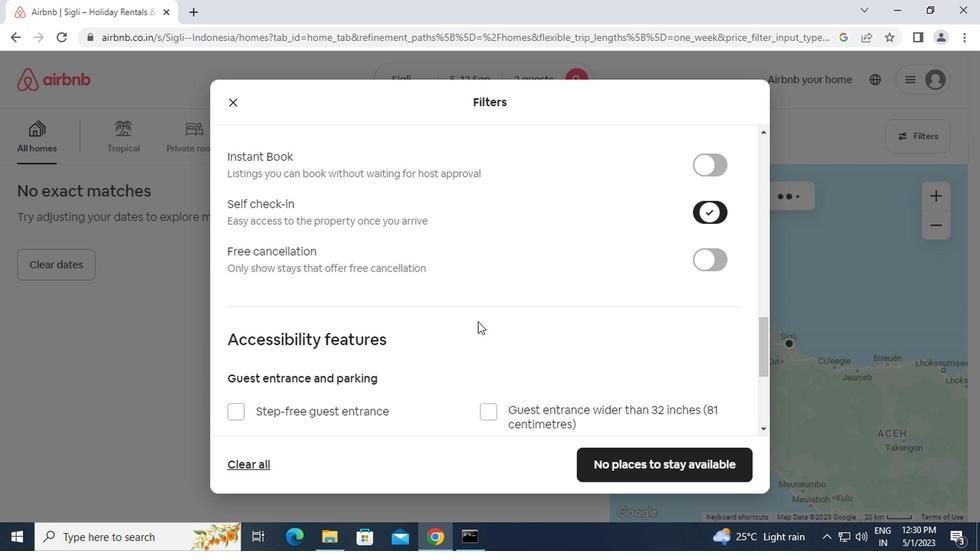 
Action: Mouse scrolled (377, 362) with delta (0, 0)
Screenshot: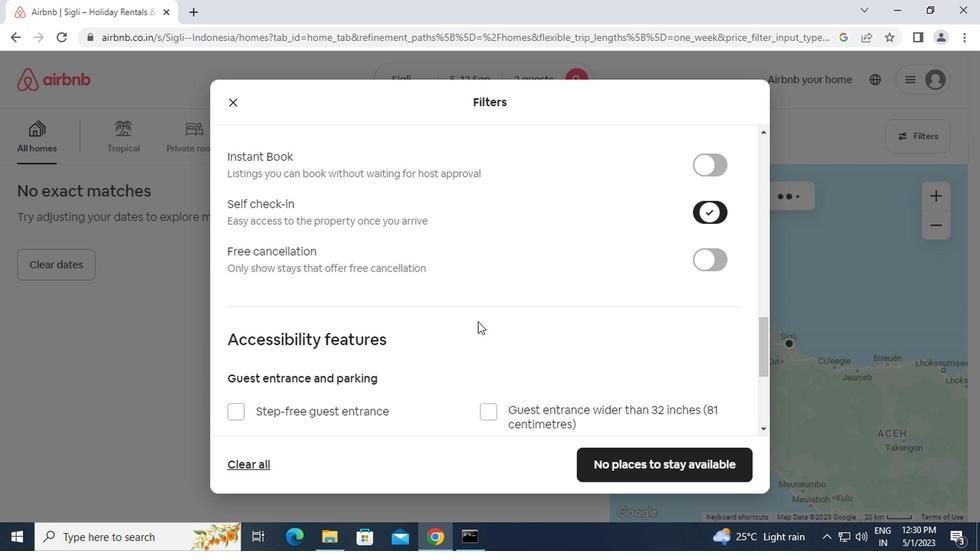 
Action: Mouse moved to (376, 364)
Screenshot: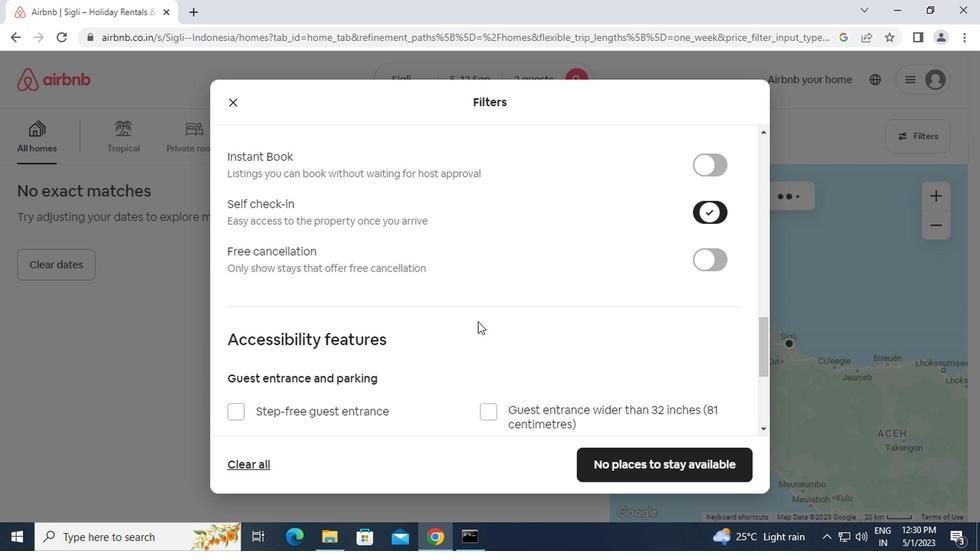 
Action: Mouse scrolled (376, 363) with delta (0, 0)
Screenshot: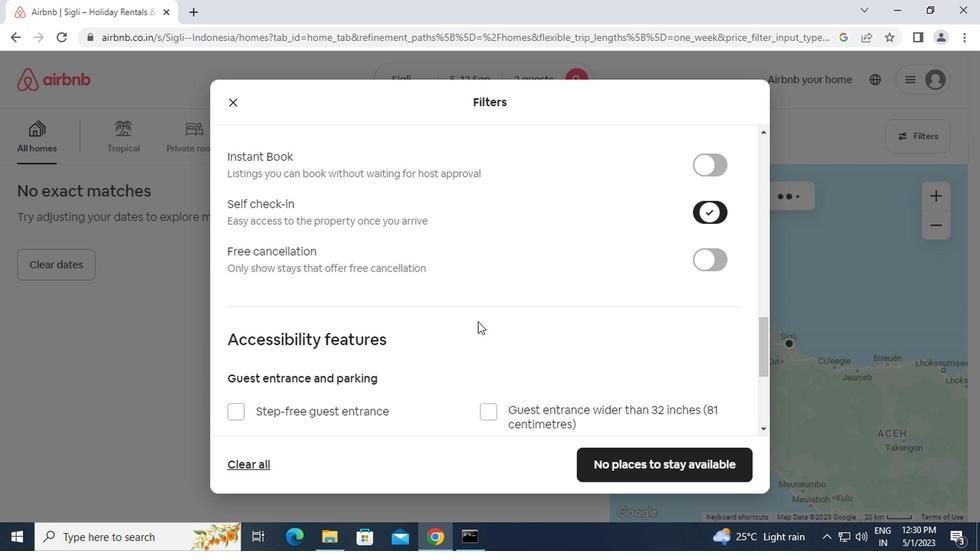 
Action: Mouse scrolled (376, 363) with delta (0, 0)
Screenshot: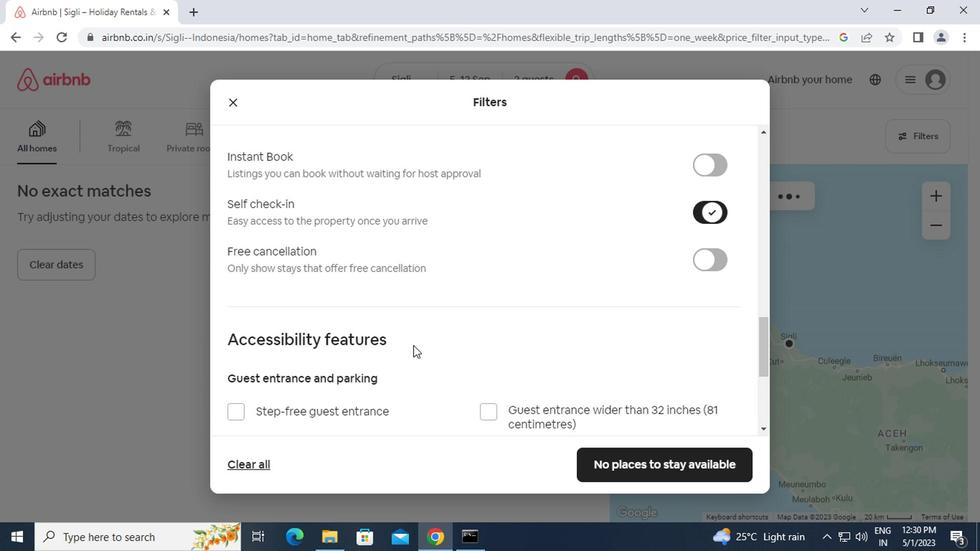 
Action: Mouse scrolled (376, 363) with delta (0, 0)
Screenshot: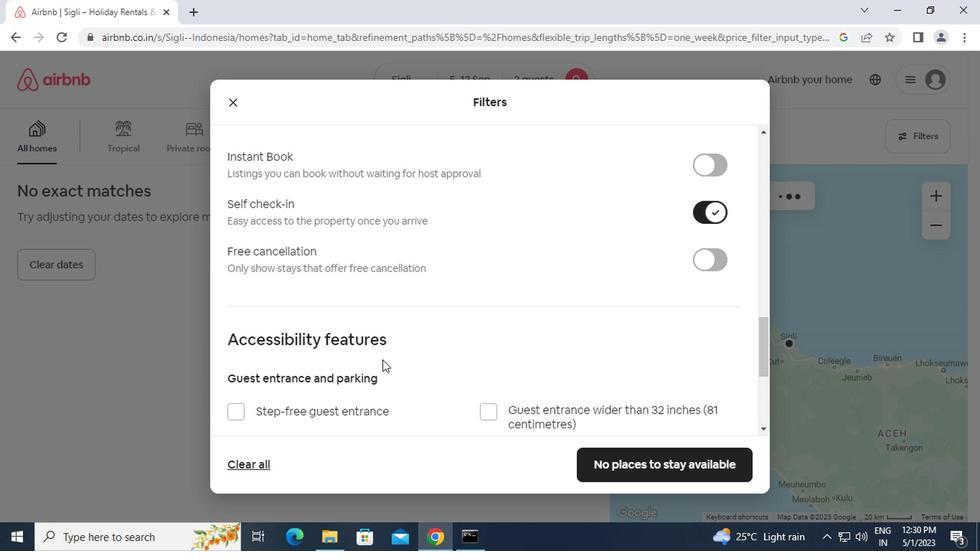 
Action: Mouse moved to (373, 367)
Screenshot: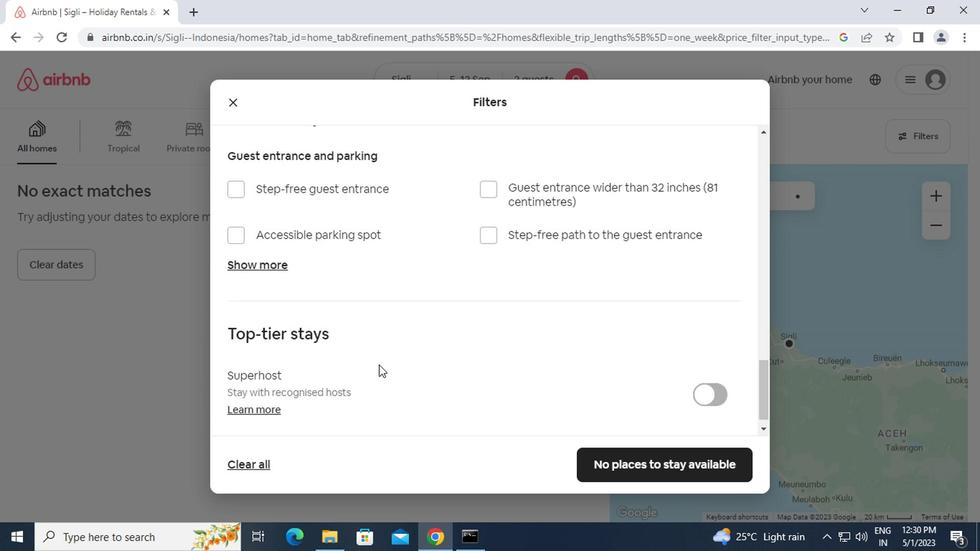 
Action: Mouse scrolled (373, 366) with delta (0, -1)
Screenshot: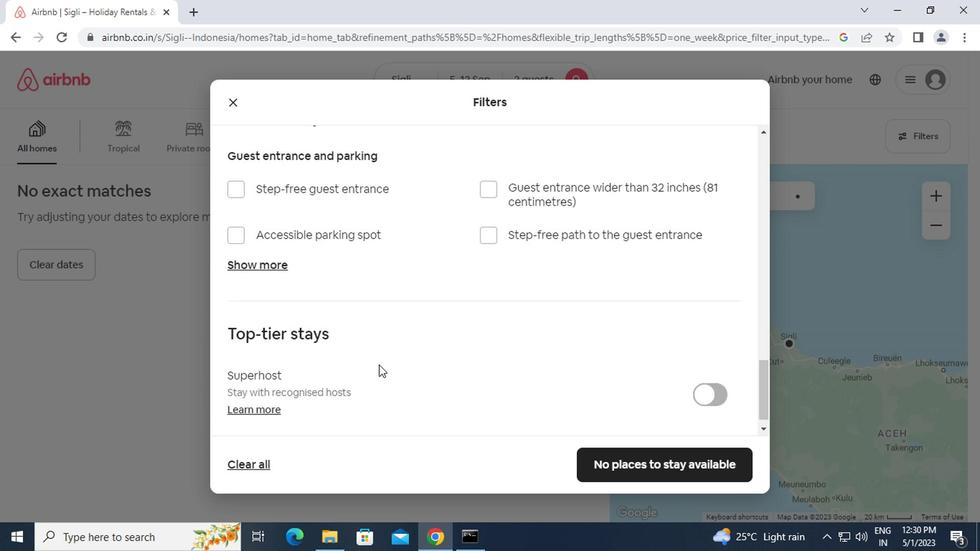 
Action: Mouse moved to (373, 367)
Screenshot: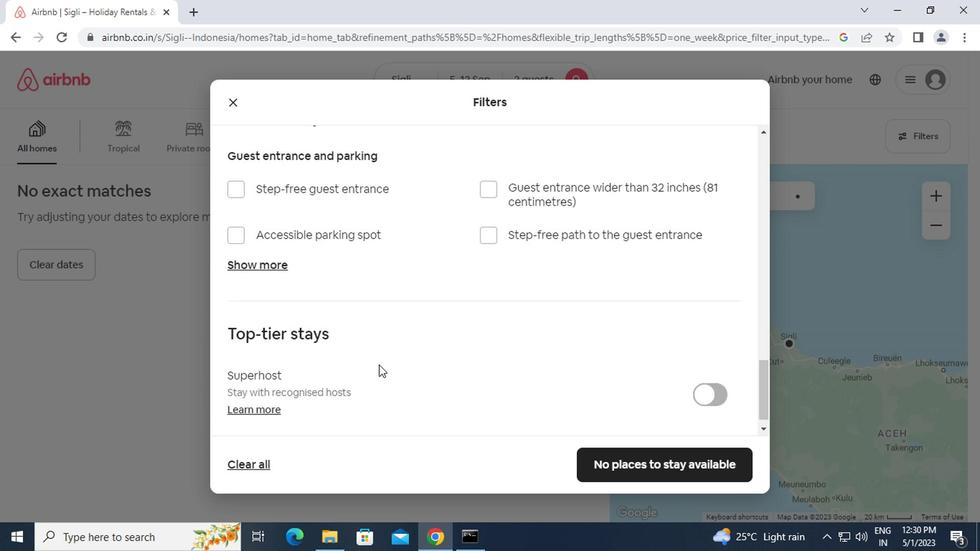 
Action: Mouse scrolled (373, 367) with delta (0, 0)
Screenshot: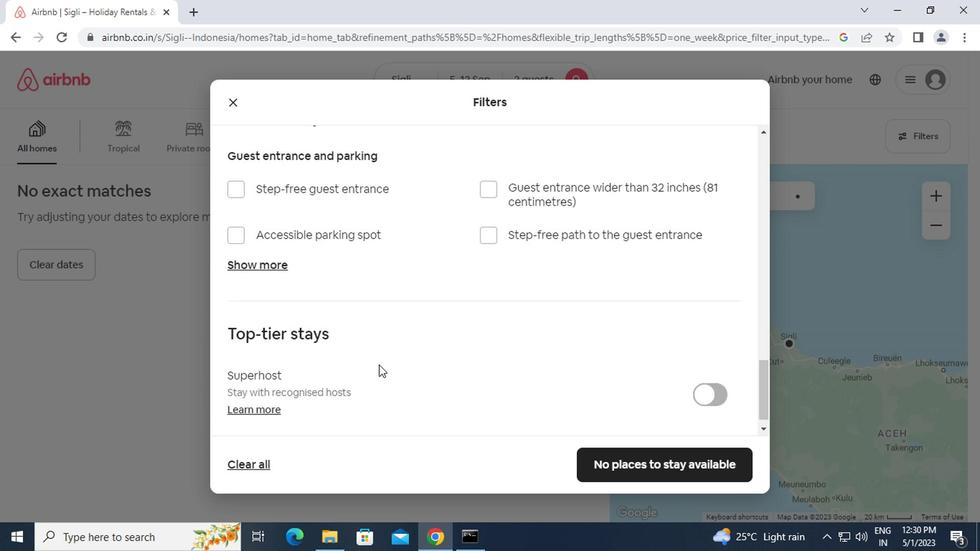 
Action: Mouse moved to (373, 367)
Screenshot: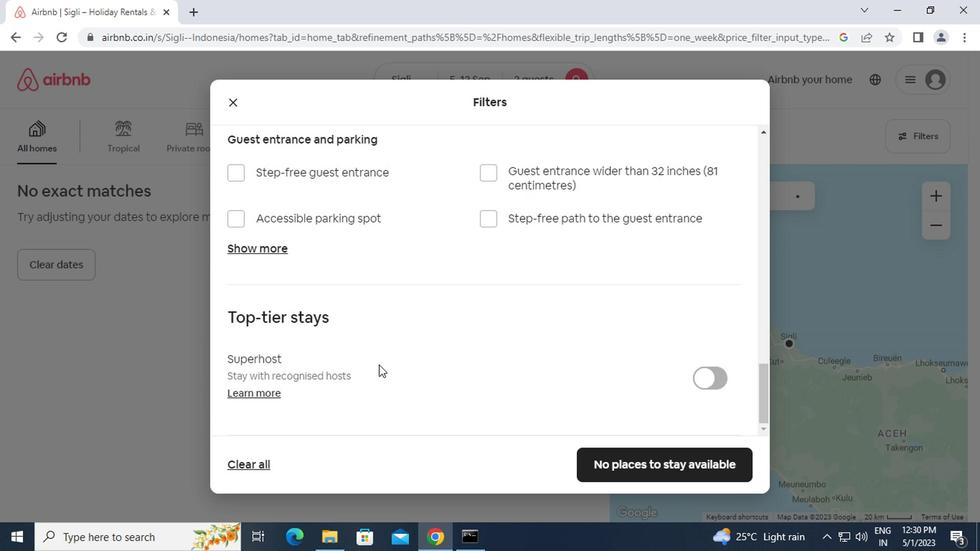 
Action: Mouse scrolled (373, 367) with delta (0, 0)
Screenshot: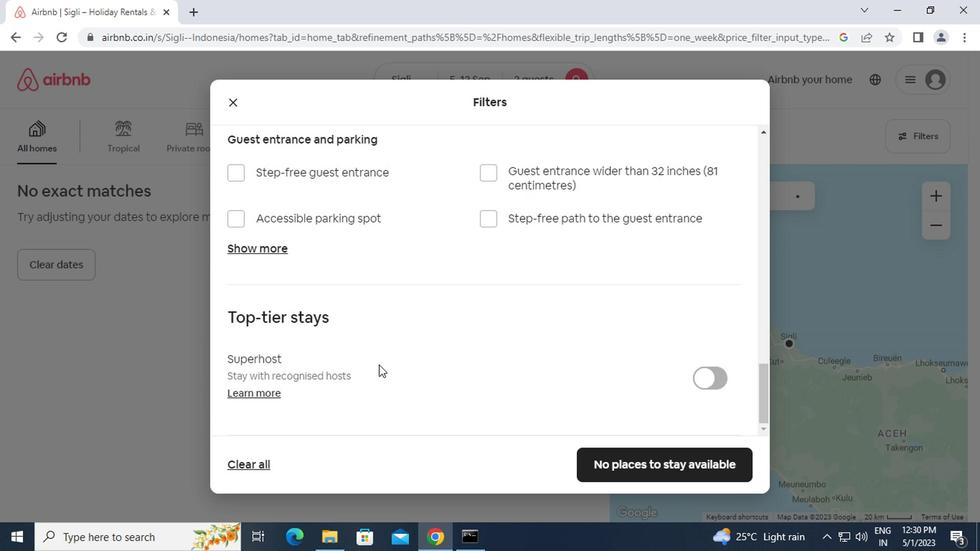 
Action: Mouse moved to (372, 369)
Screenshot: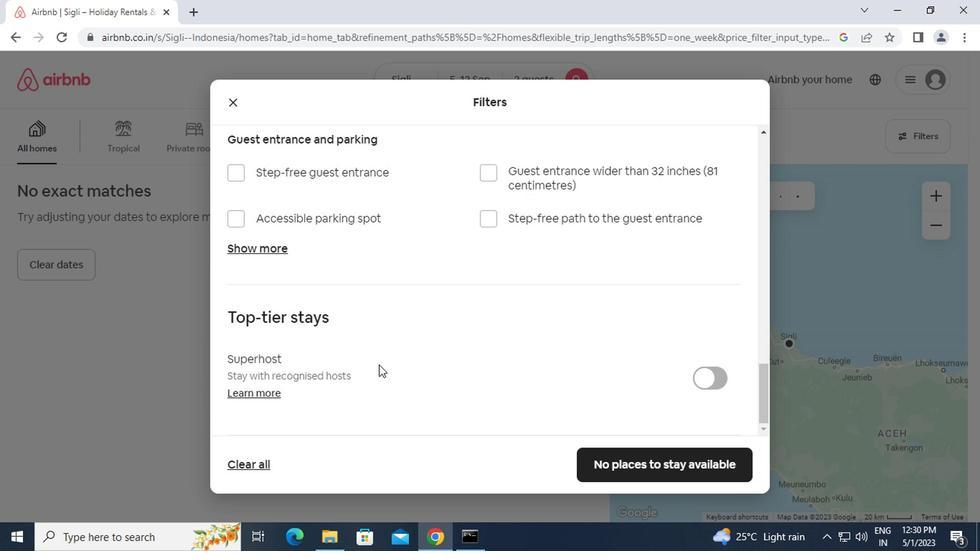 
Action: Mouse scrolled (372, 368) with delta (0, -1)
Screenshot: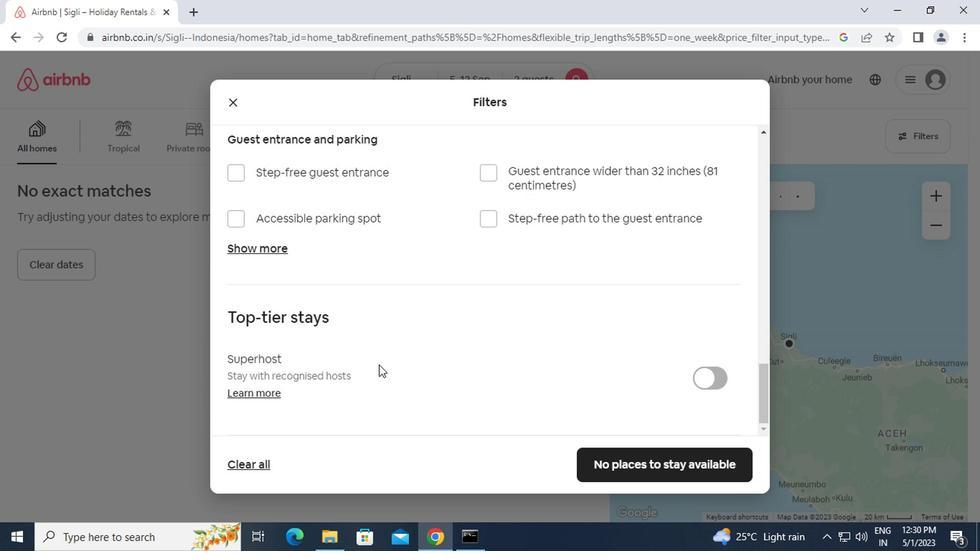 
Action: Mouse moved to (371, 369)
Screenshot: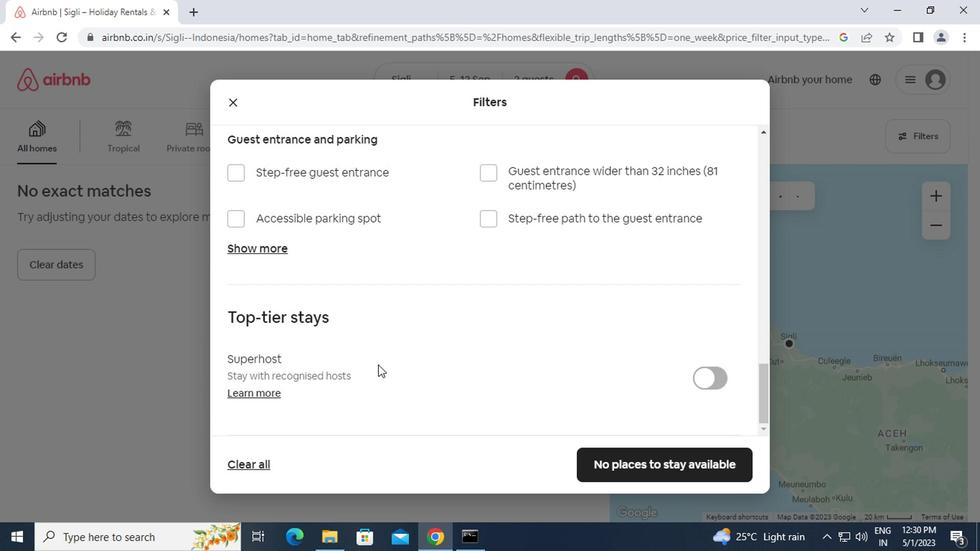 
Action: Mouse scrolled (371, 368) with delta (0, -1)
Screenshot: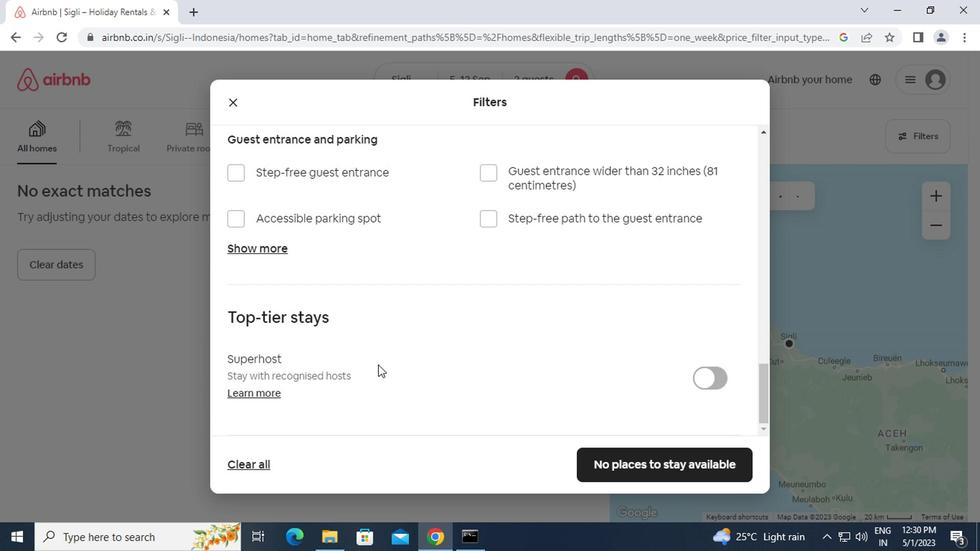 
Action: Mouse moved to (647, 463)
Screenshot: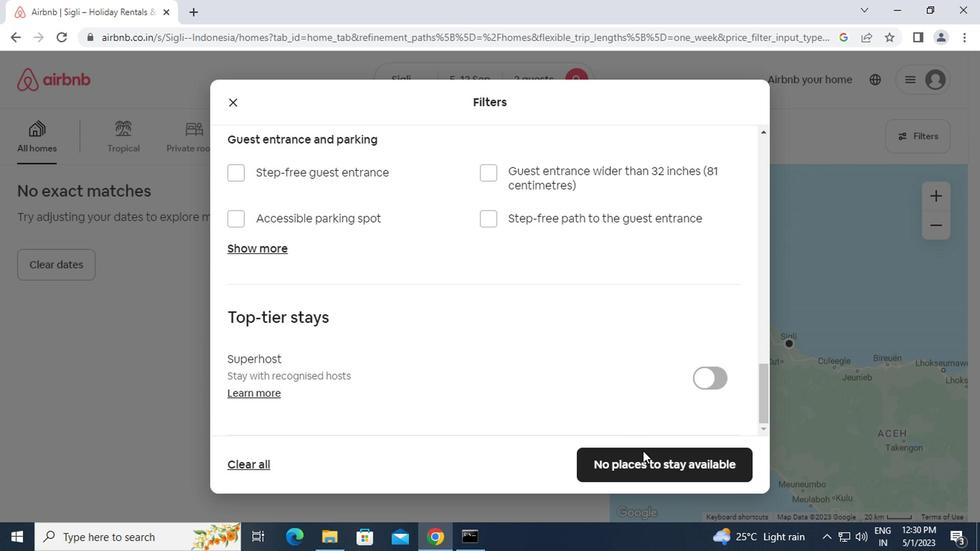 
Action: Mouse pressed left at (647, 463)
Screenshot: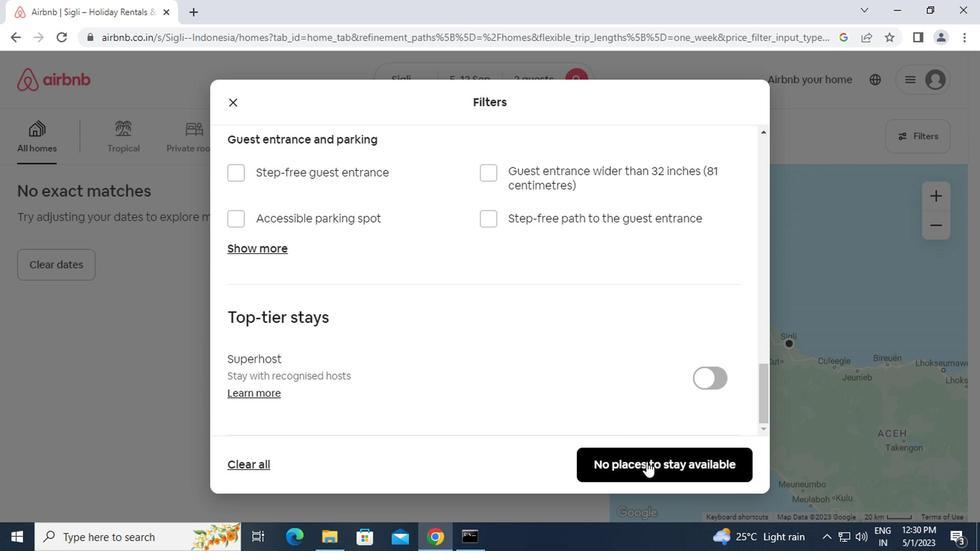 
Action: Mouse moved to (644, 463)
Screenshot: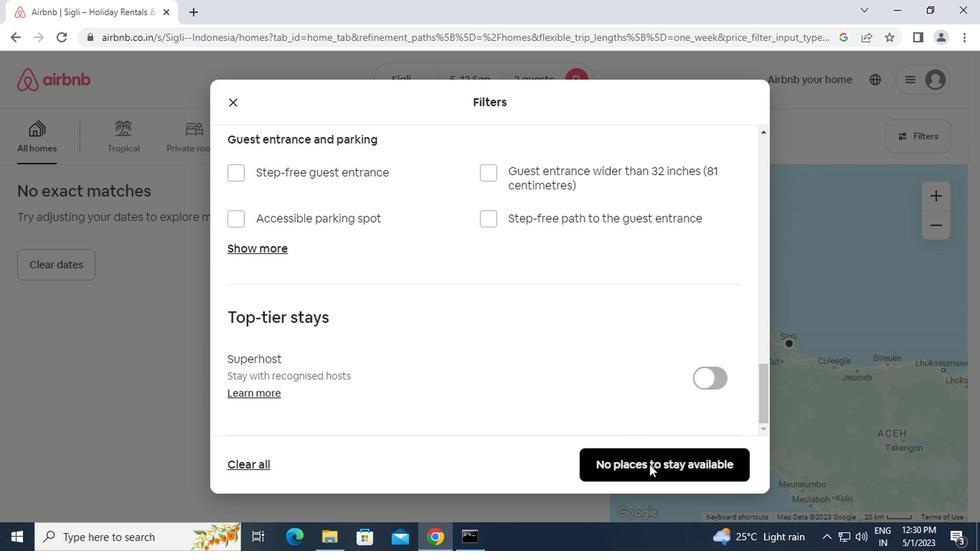 
